 Task: Add an event with the title Second Product Roadmap and Feature Discussion, date '2023/12/09', time 7:50 AM to 9:50 AMand add a description: Participants will develop skills for effectively resolving conflicts and managing disagreements within the team. They will learn strategies for active listening, empathy, and finding mutually beneficial solutions to conflicts., put the event into Blue category . Add location for the event as: Chennai, India, logged in from the account softage.8@softage.netand send the event invitation to softage.7@softage.net and softage.9@softage.net. Set a reminder for the event 83 week before
Action: Mouse moved to (134, 155)
Screenshot: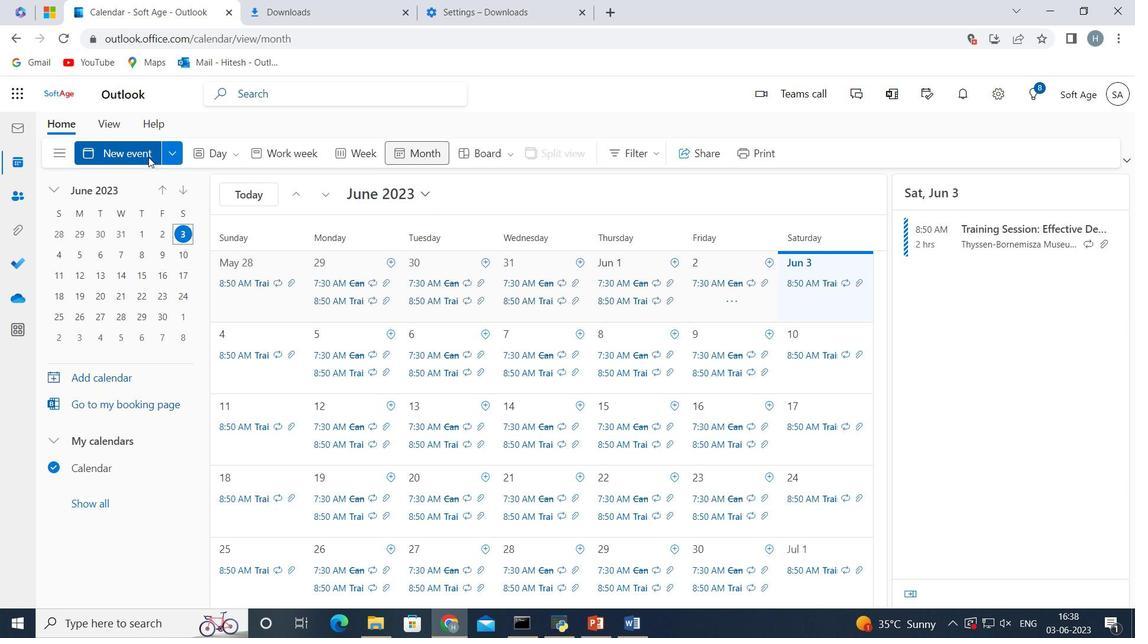 
Action: Mouse pressed left at (134, 155)
Screenshot: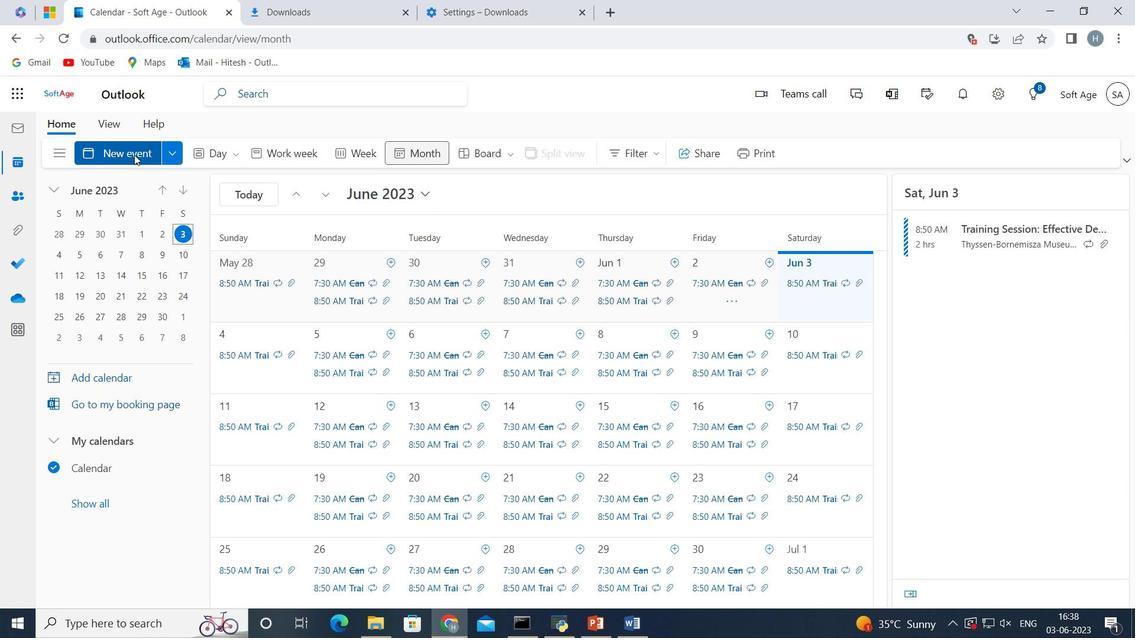 
Action: Mouse moved to (271, 240)
Screenshot: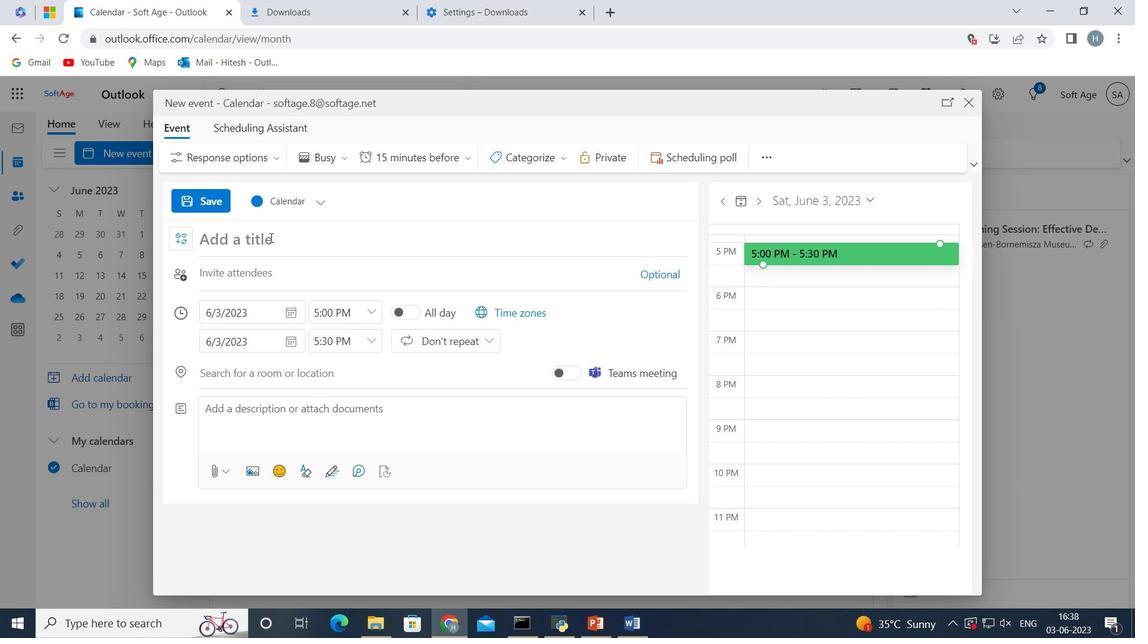
Action: Mouse pressed left at (271, 240)
Screenshot: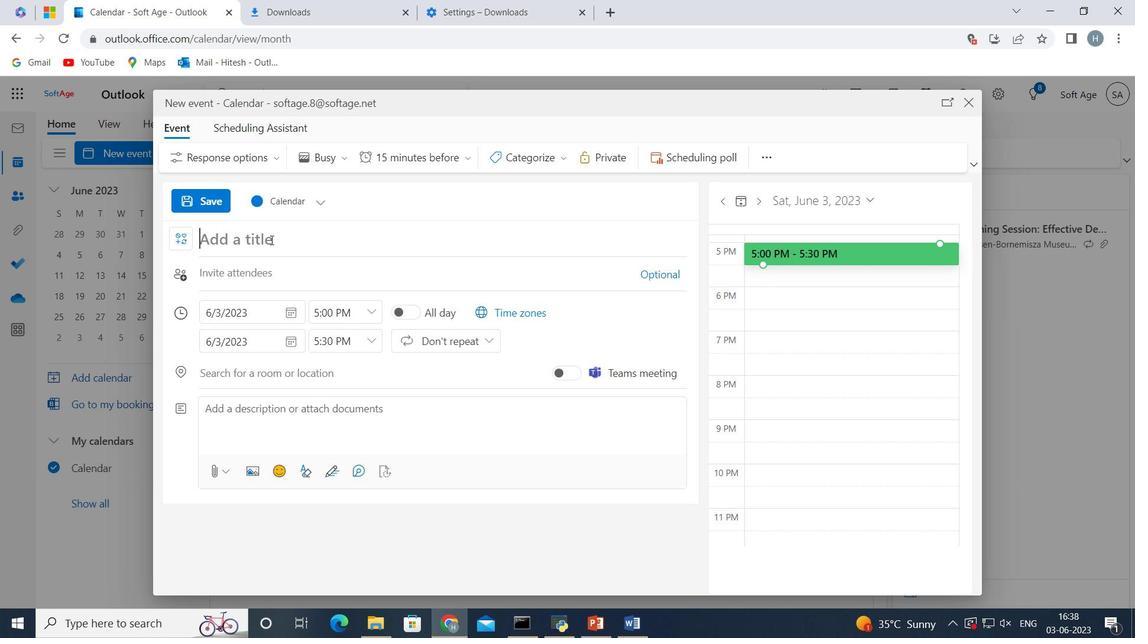 
Action: Key pressed <Key.shift>Second<Key.space><Key.shift>Product<Key.space><Key.shift>Roadmap<Key.space>and<Key.space><Key.shift>Feature<Key.space><Key.shift>Discussion
Screenshot: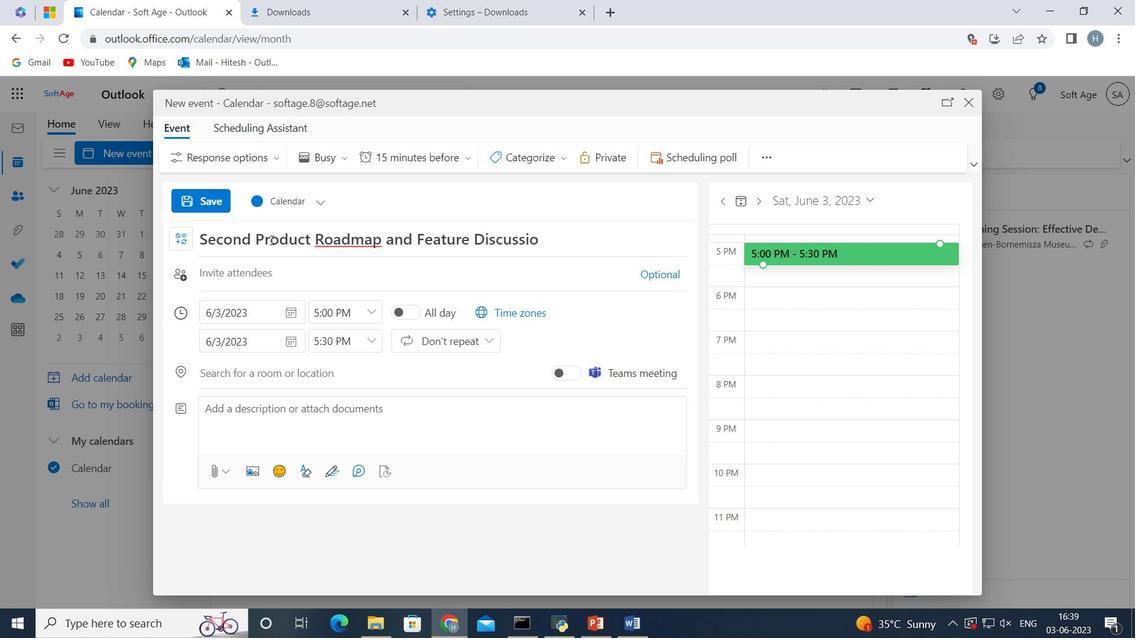 
Action: Mouse moved to (564, 240)
Screenshot: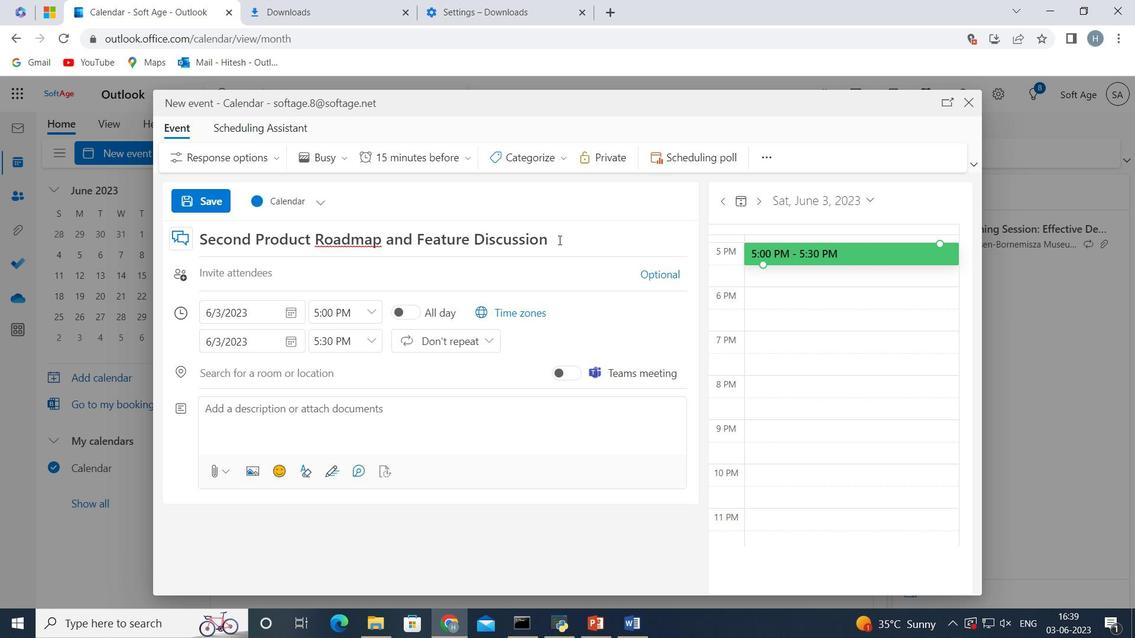 
Action: Mouse pressed left at (564, 240)
Screenshot: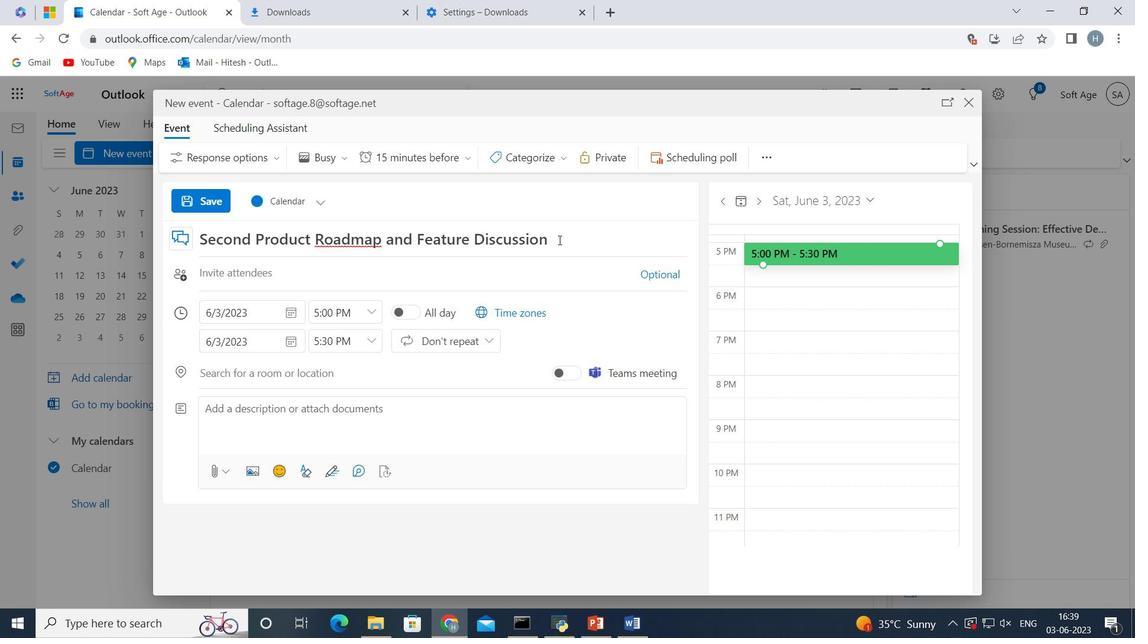 
Action: Key pressed <Key.enter>
Screenshot: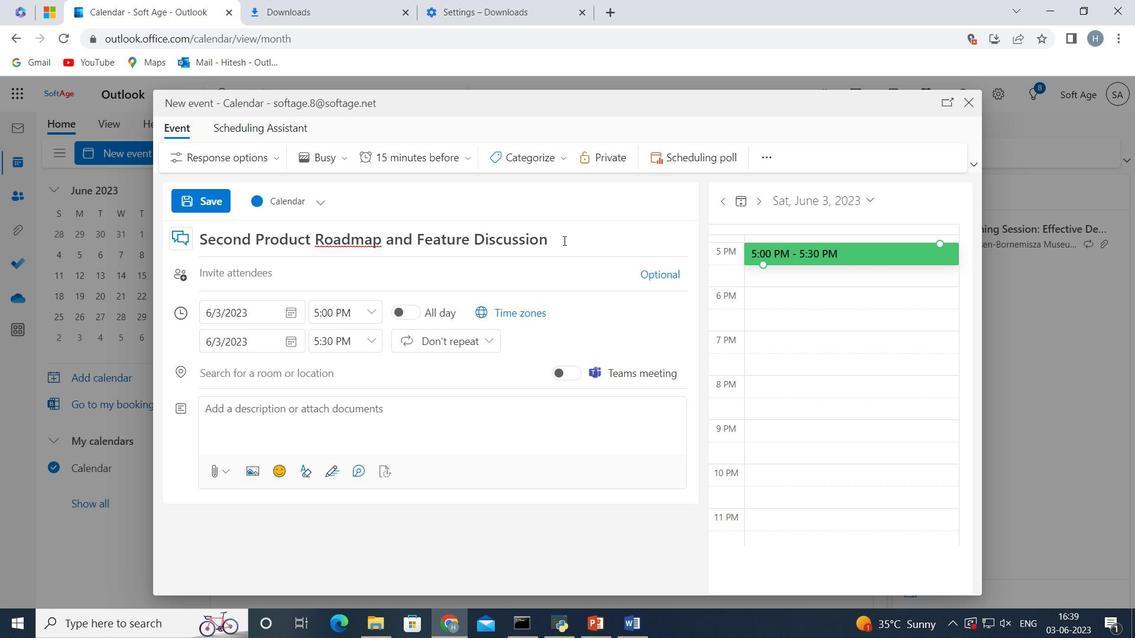 
Action: Mouse moved to (295, 312)
Screenshot: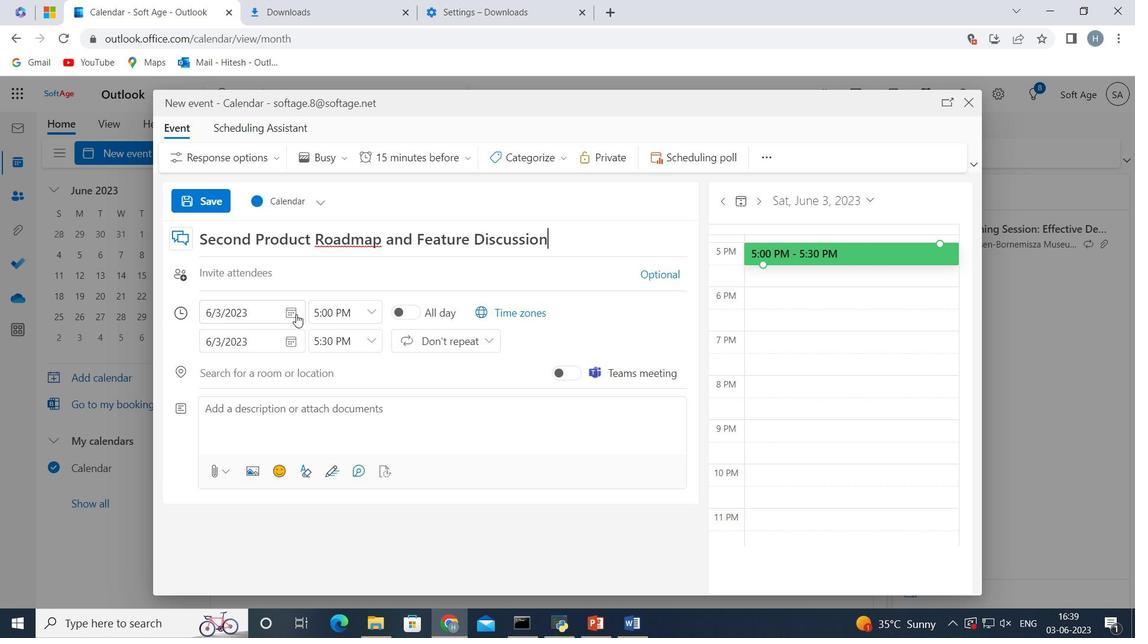 
Action: Mouse pressed left at (295, 312)
Screenshot: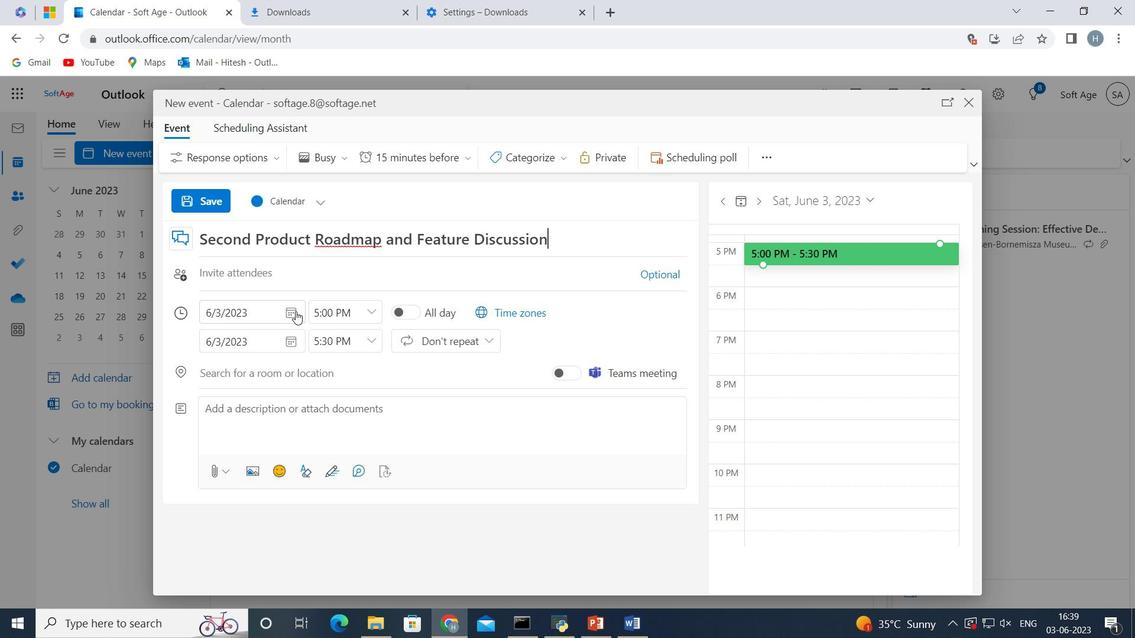 
Action: Mouse moved to (272, 345)
Screenshot: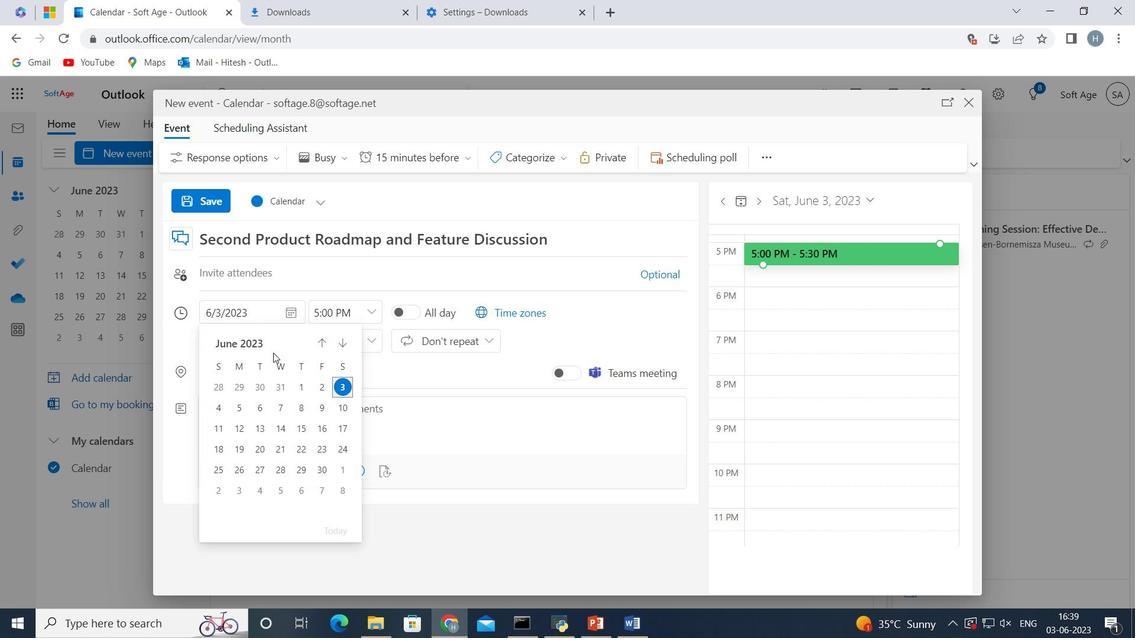 
Action: Mouse pressed left at (272, 345)
Screenshot: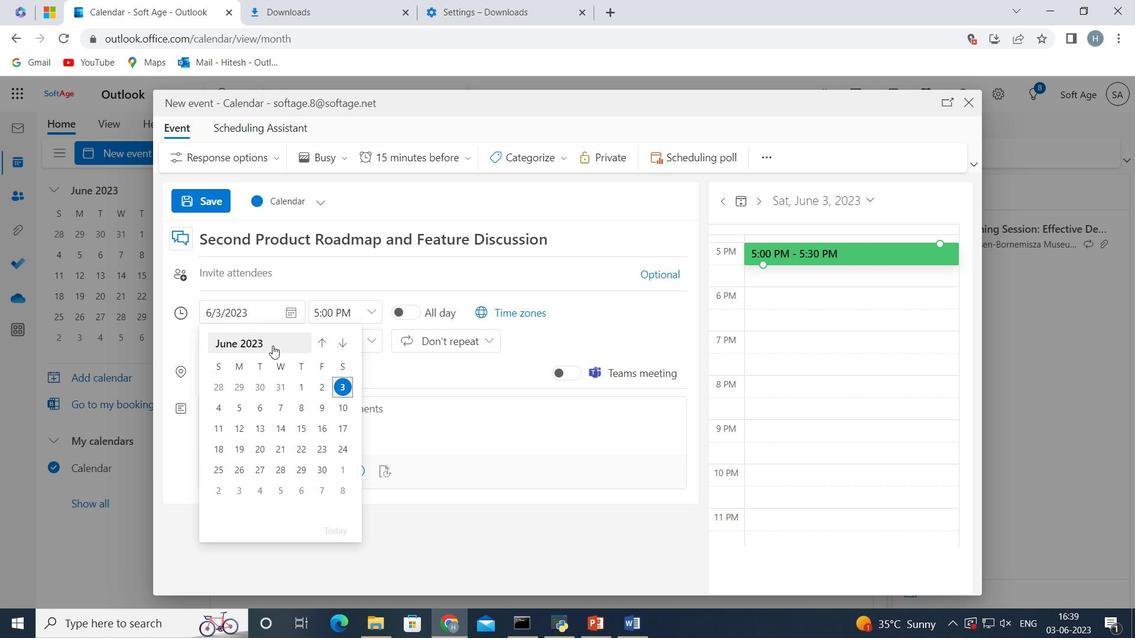 
Action: Mouse moved to (335, 449)
Screenshot: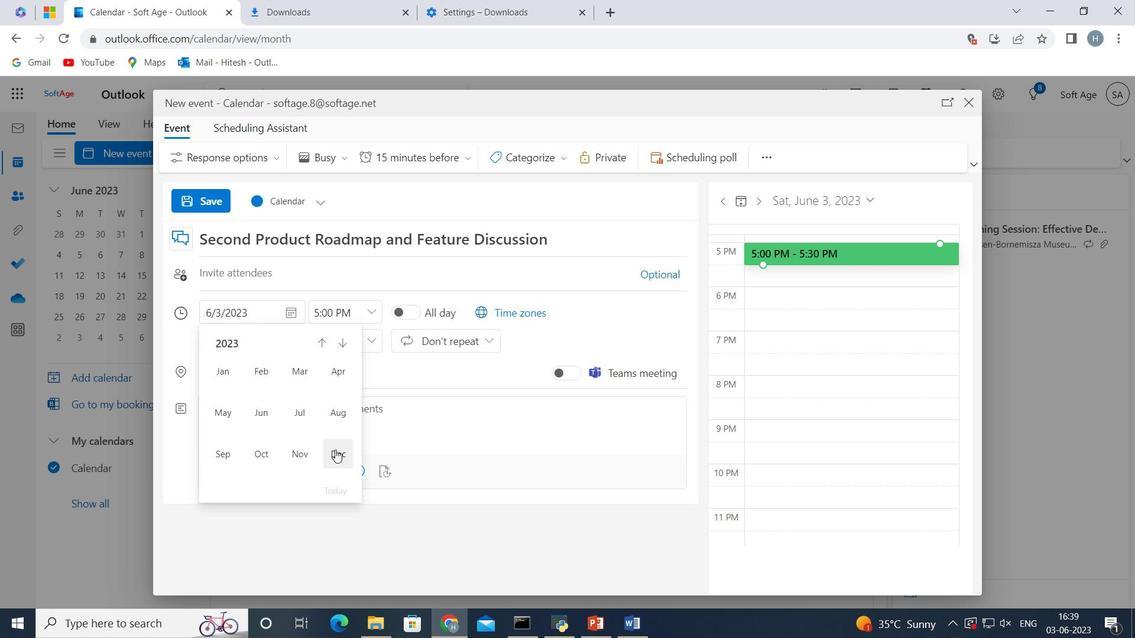 
Action: Mouse pressed left at (335, 449)
Screenshot: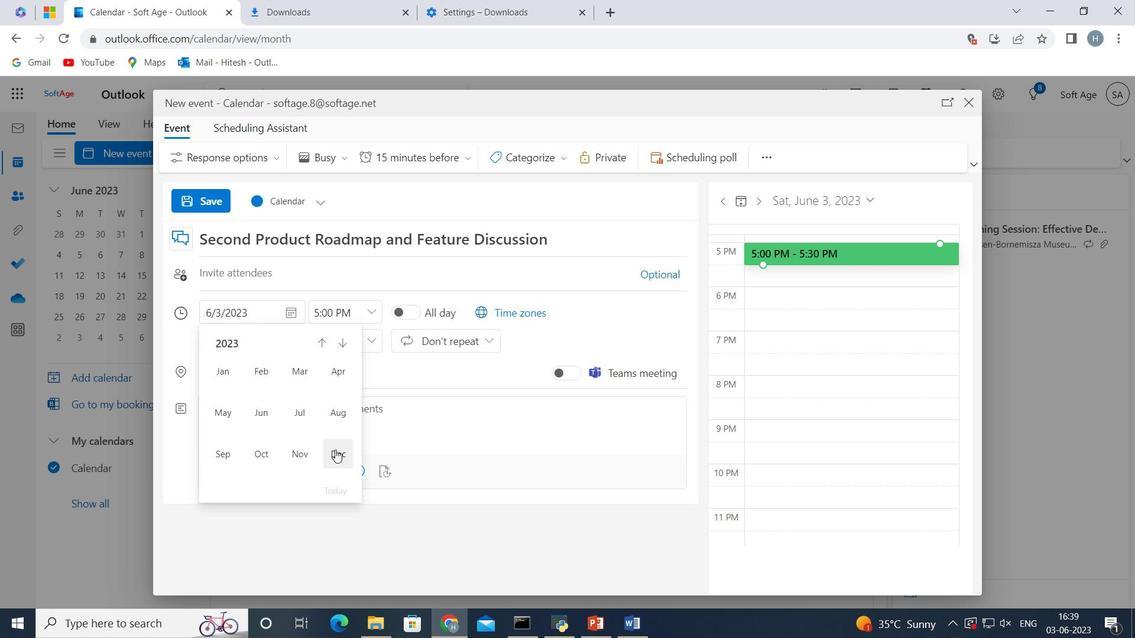 
Action: Mouse moved to (347, 404)
Screenshot: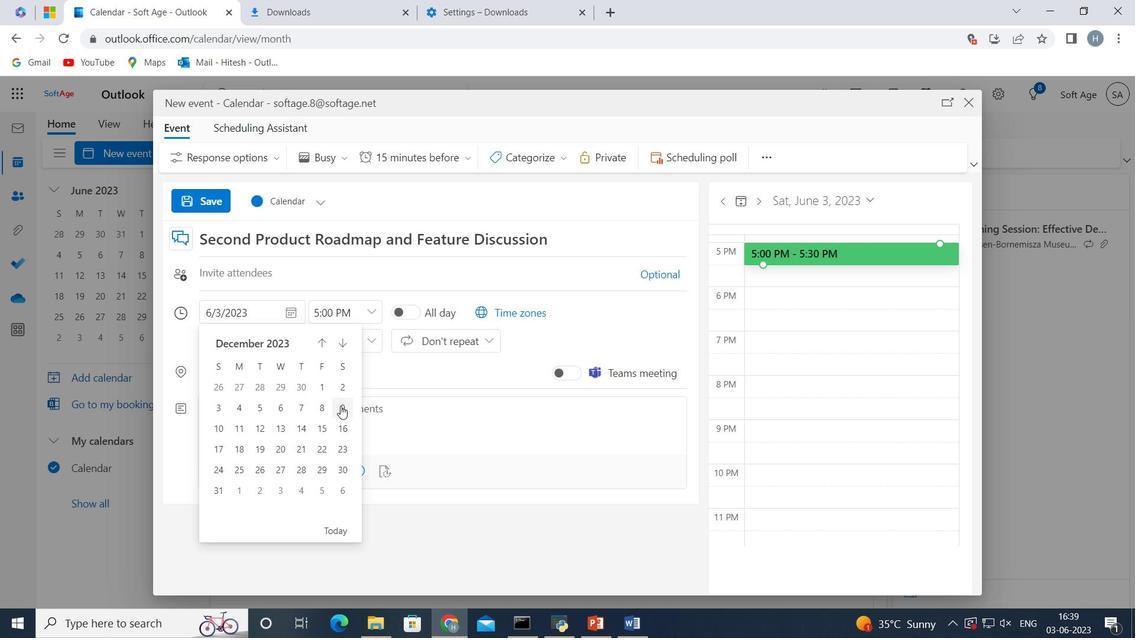 
Action: Mouse pressed left at (347, 404)
Screenshot: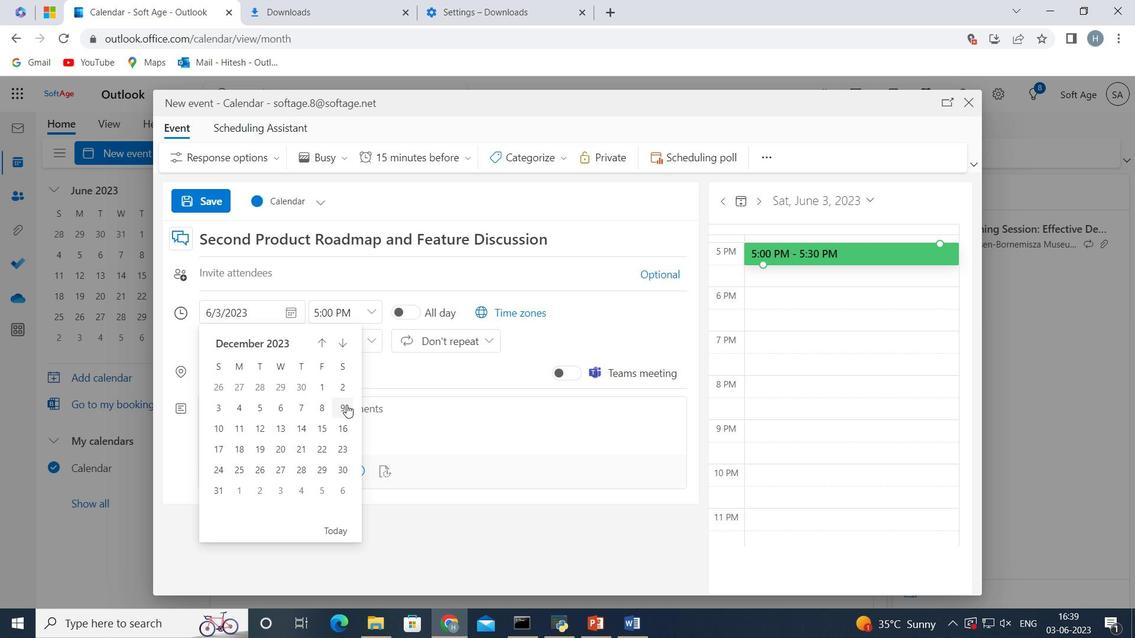 
Action: Mouse moved to (373, 315)
Screenshot: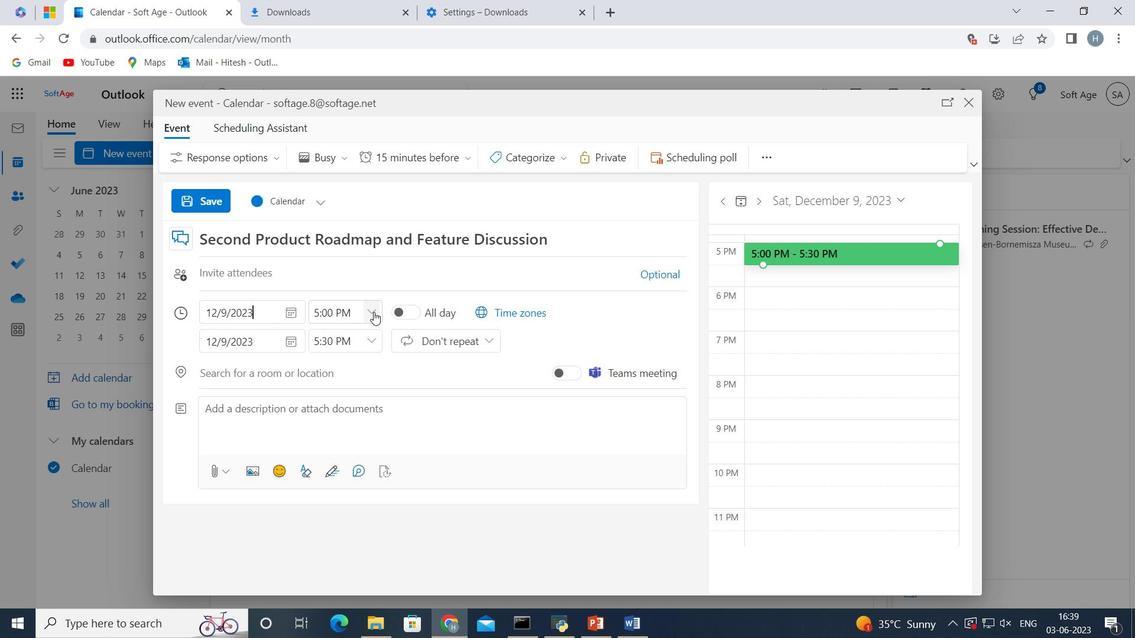 
Action: Mouse pressed left at (373, 315)
Screenshot: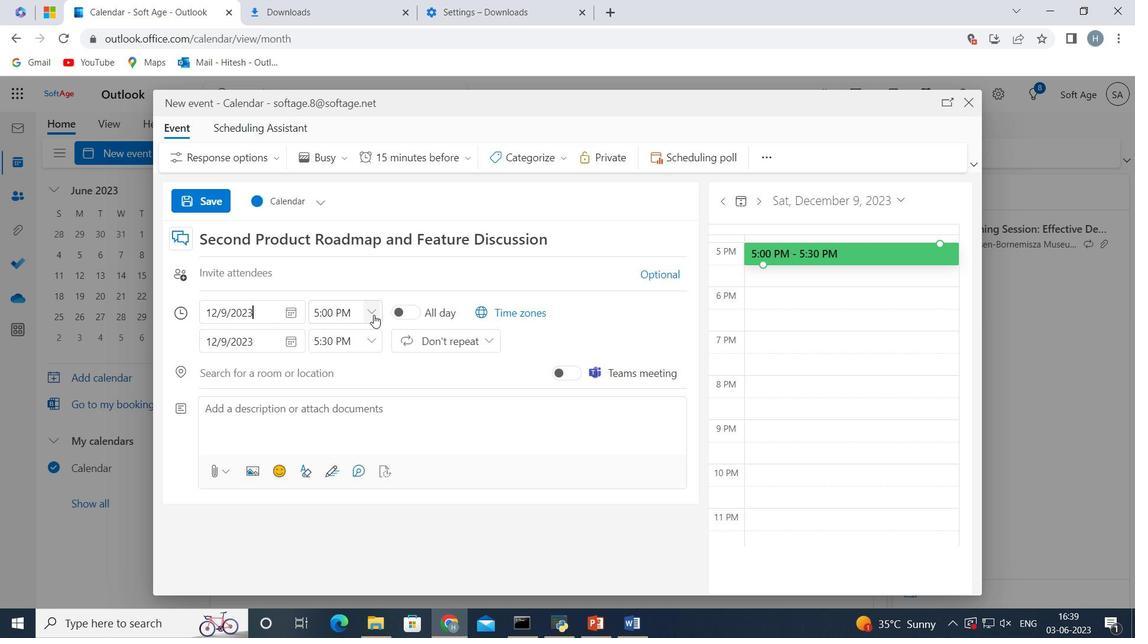 
Action: Mouse moved to (337, 370)
Screenshot: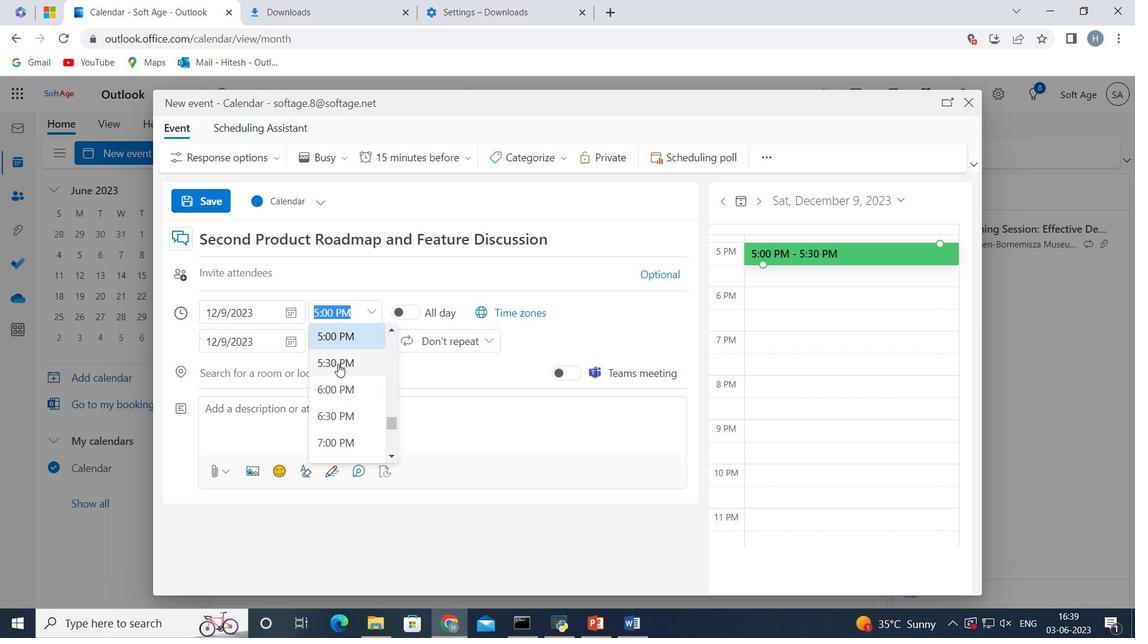 
Action: Mouse scrolled (337, 371) with delta (0, 0)
Screenshot: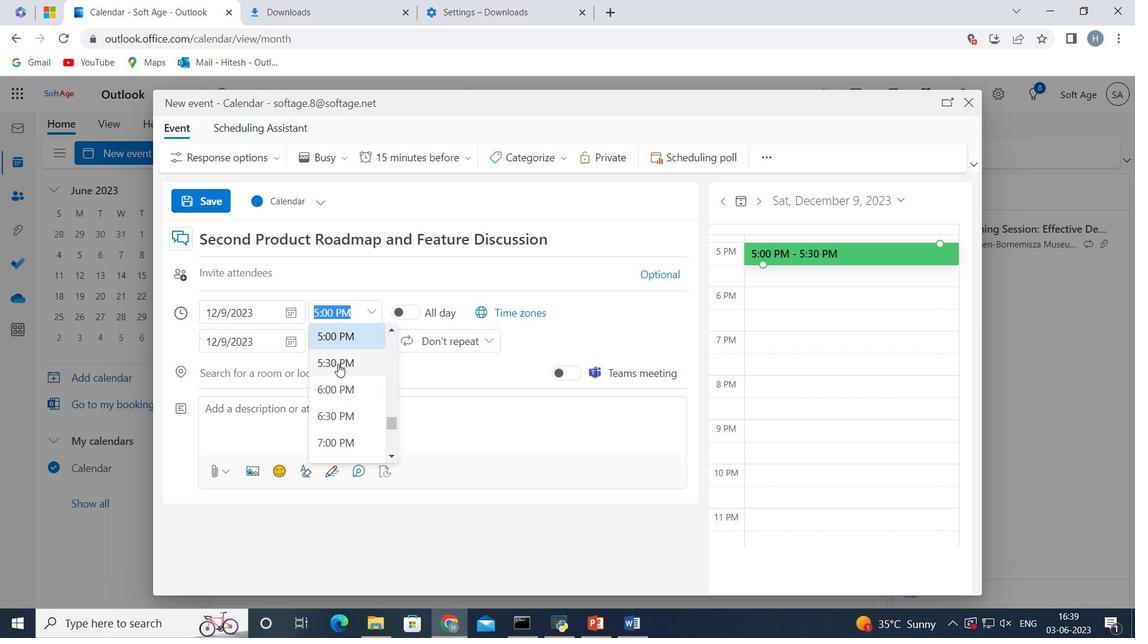 
Action: Mouse scrolled (337, 371) with delta (0, 0)
Screenshot: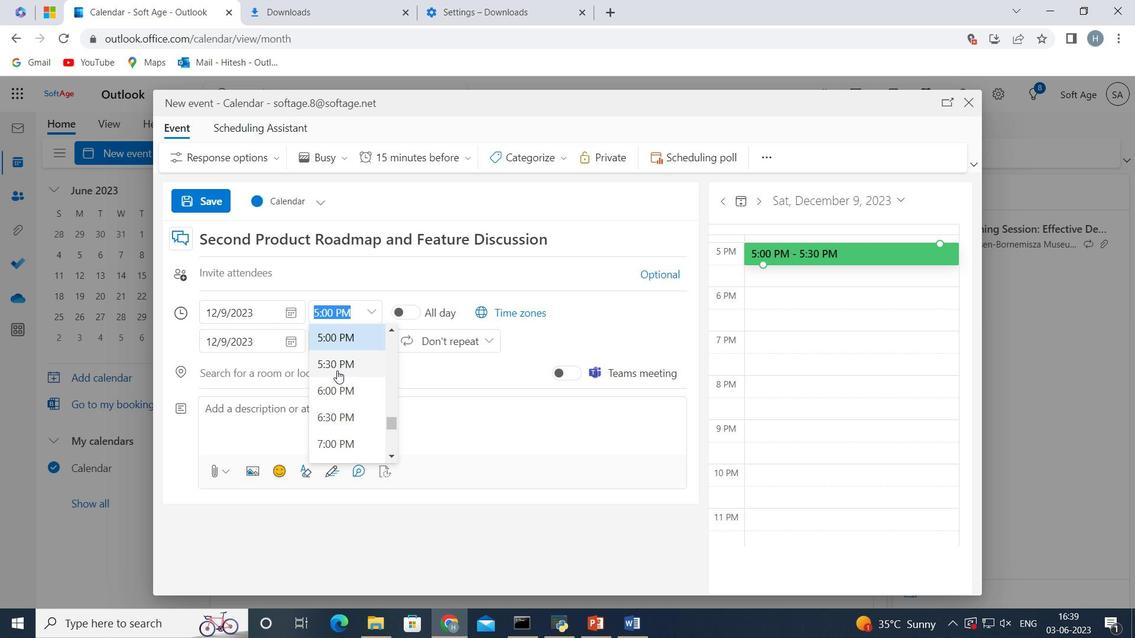 
Action: Mouse scrolled (337, 371) with delta (0, 0)
Screenshot: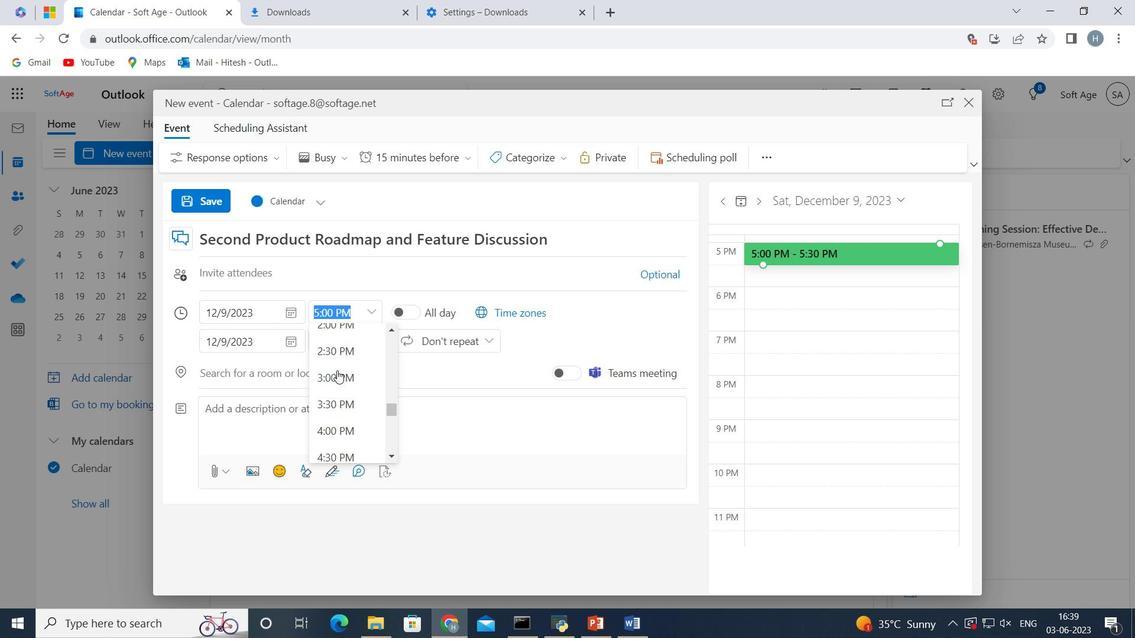 
Action: Mouse scrolled (337, 371) with delta (0, 0)
Screenshot: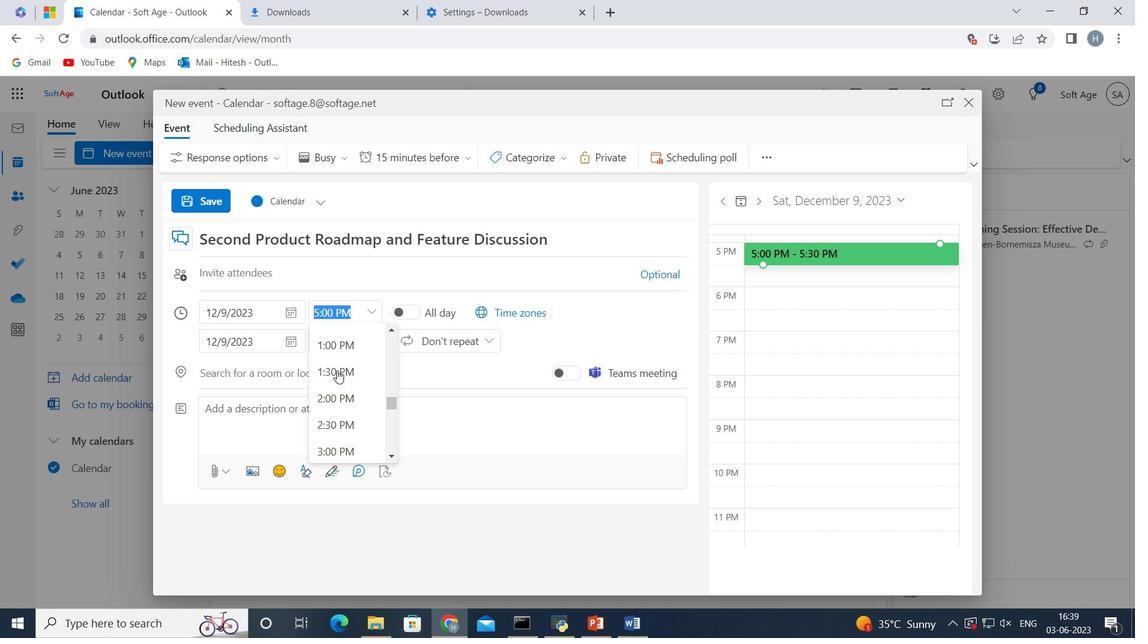 
Action: Mouse scrolled (337, 371) with delta (0, 0)
Screenshot: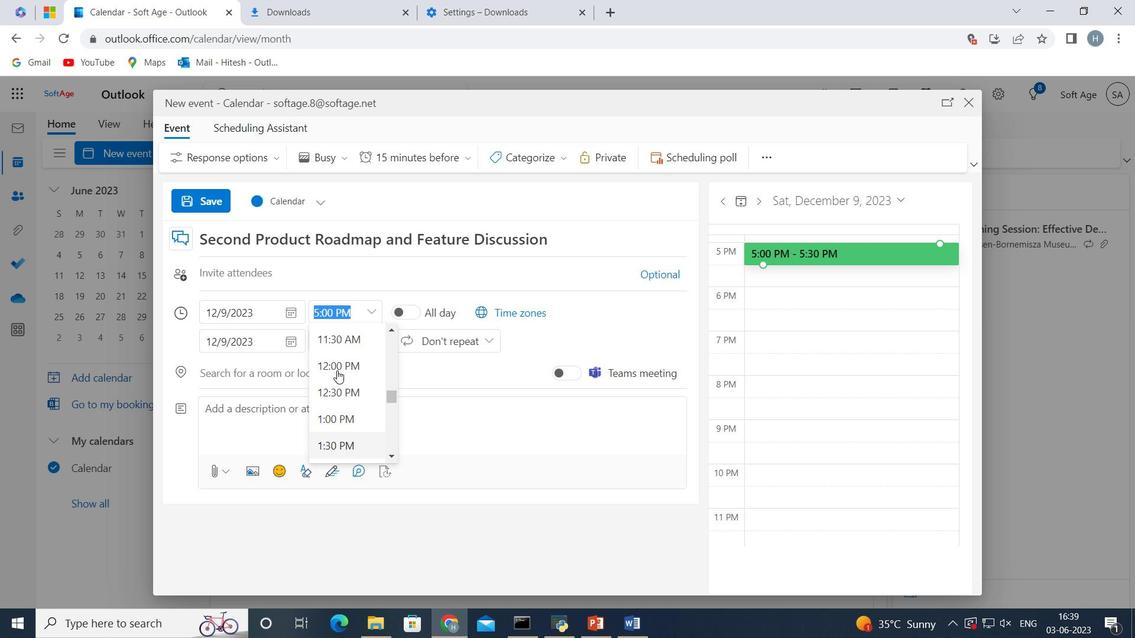 
Action: Mouse scrolled (337, 371) with delta (0, 0)
Screenshot: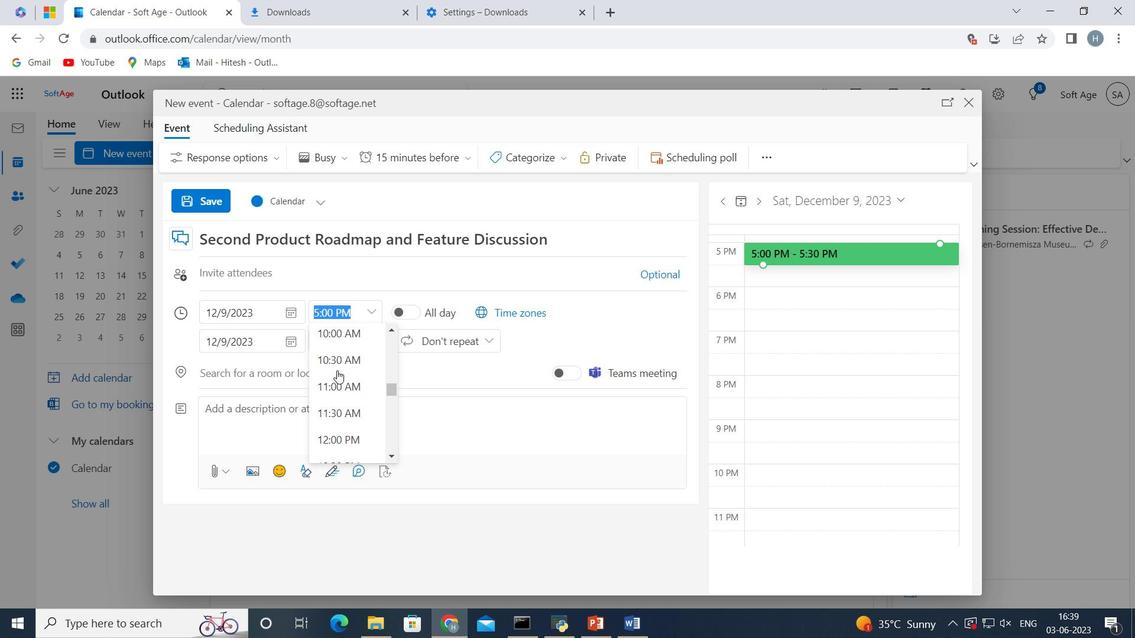 
Action: Mouse scrolled (337, 371) with delta (0, 0)
Screenshot: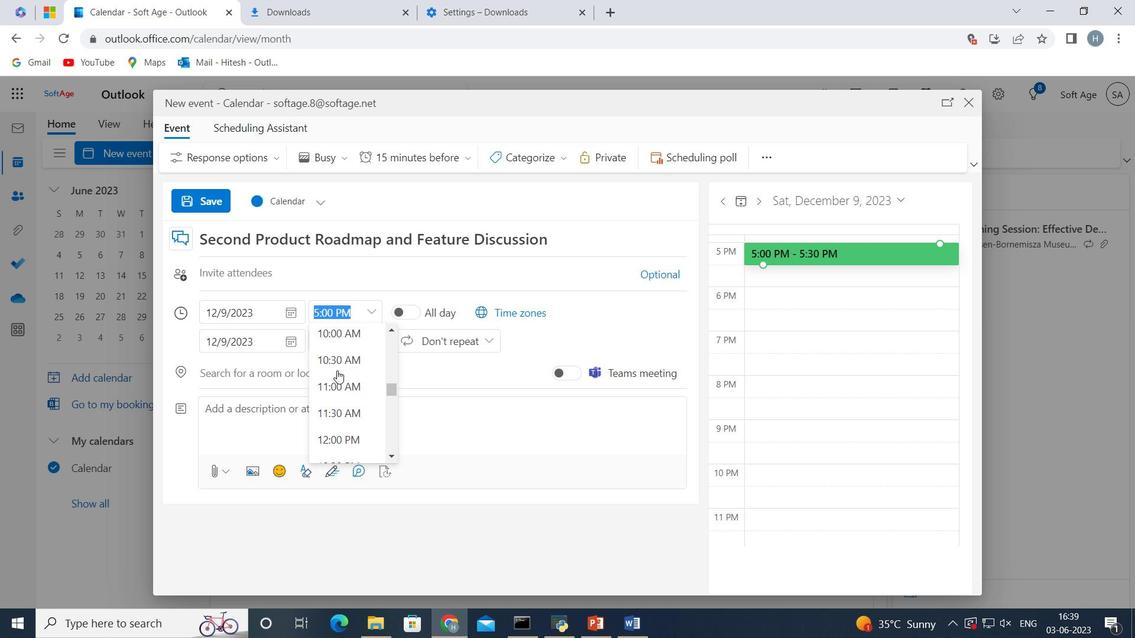 
Action: Mouse moved to (339, 351)
Screenshot: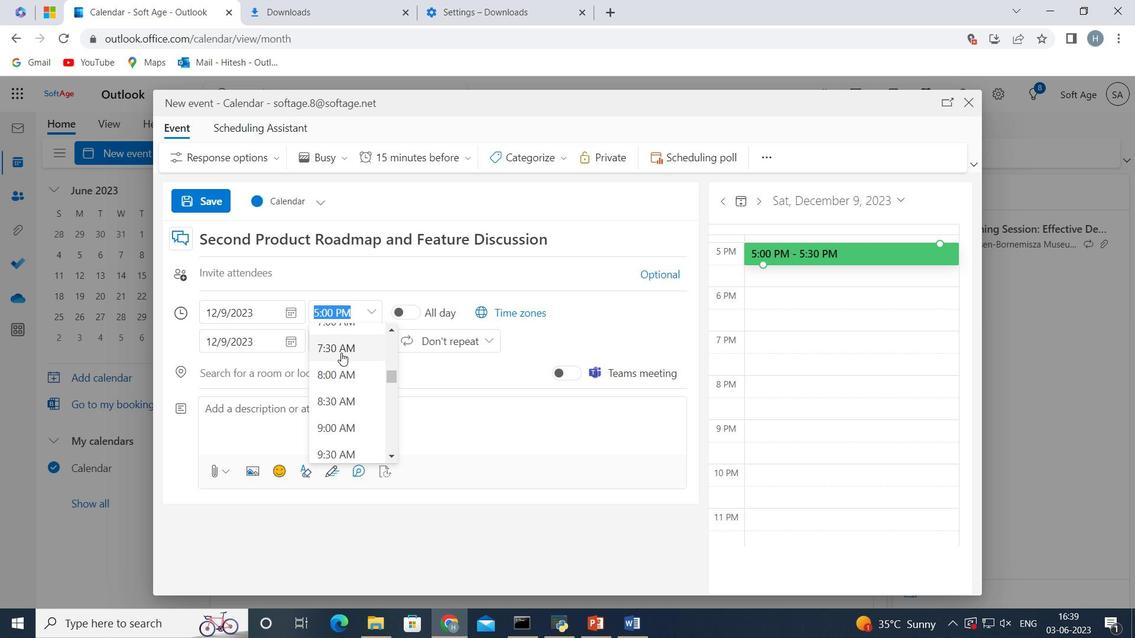 
Action: Mouse pressed left at (339, 351)
Screenshot: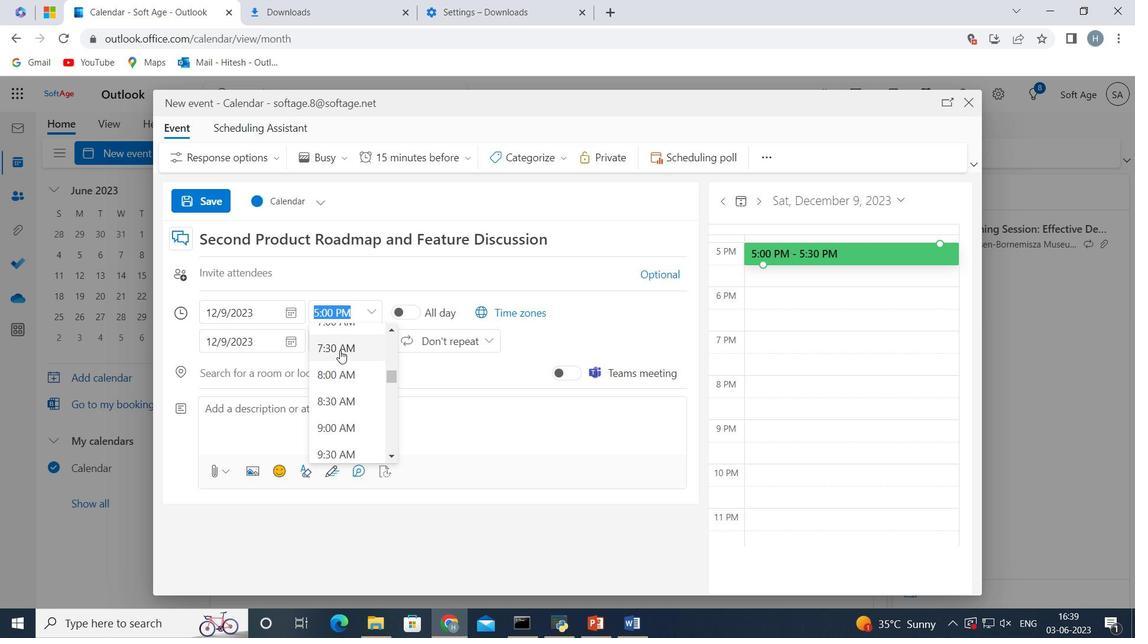 
Action: Mouse moved to (337, 309)
Screenshot: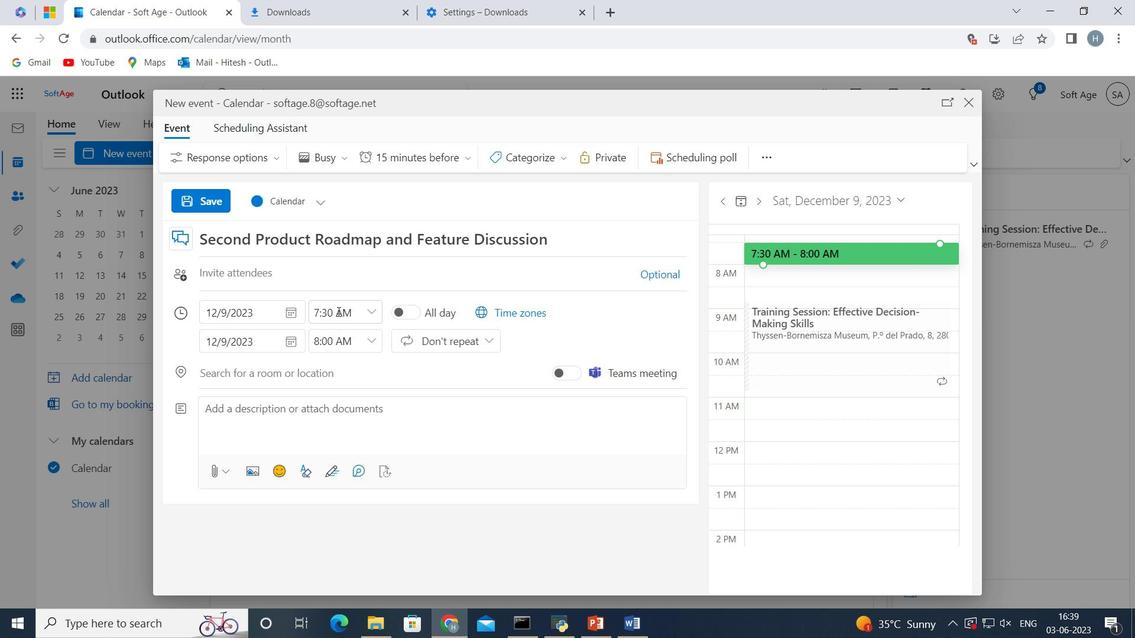 
Action: Mouse pressed left at (337, 309)
Screenshot: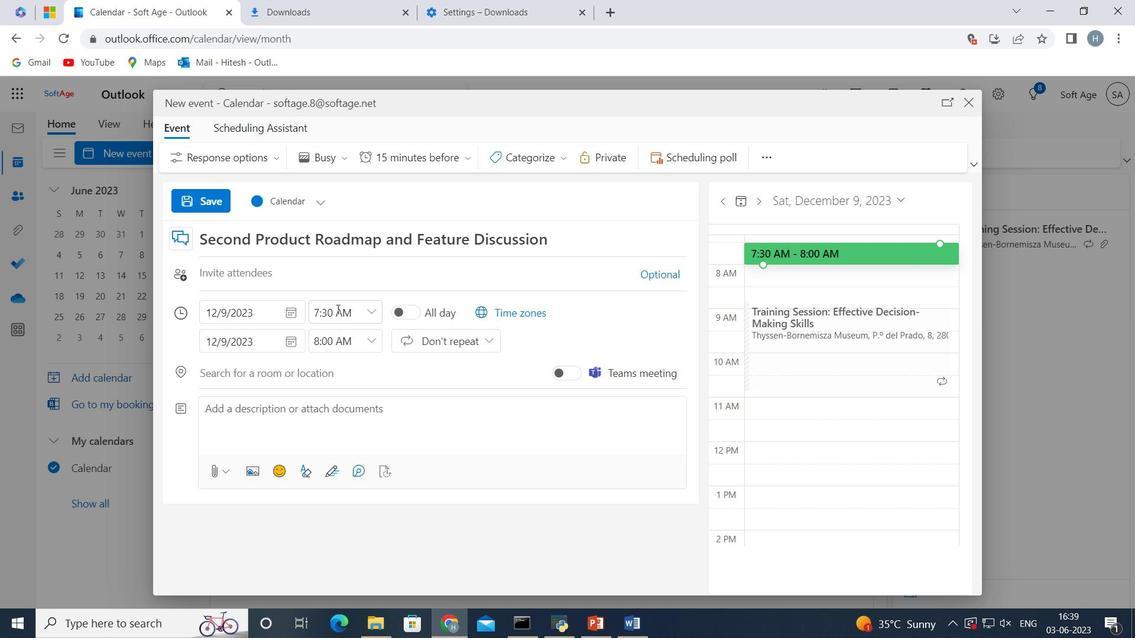 
Action: Key pressed <Key.backspace><Key.backspace><Key.backspace>50<Key.space>
Screenshot: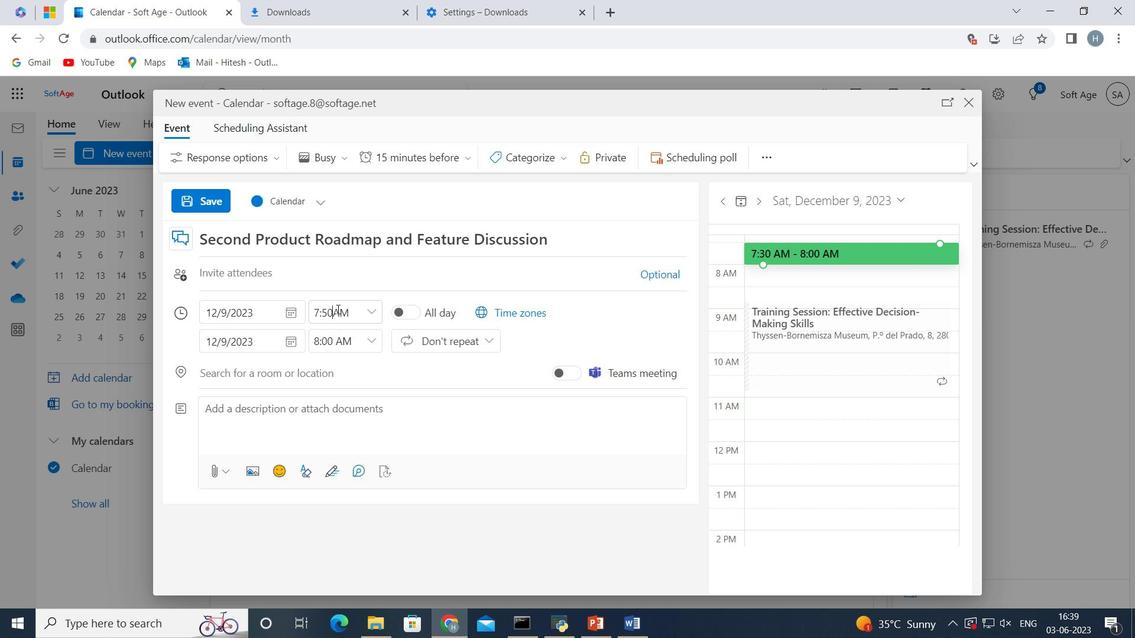 
Action: Mouse moved to (371, 335)
Screenshot: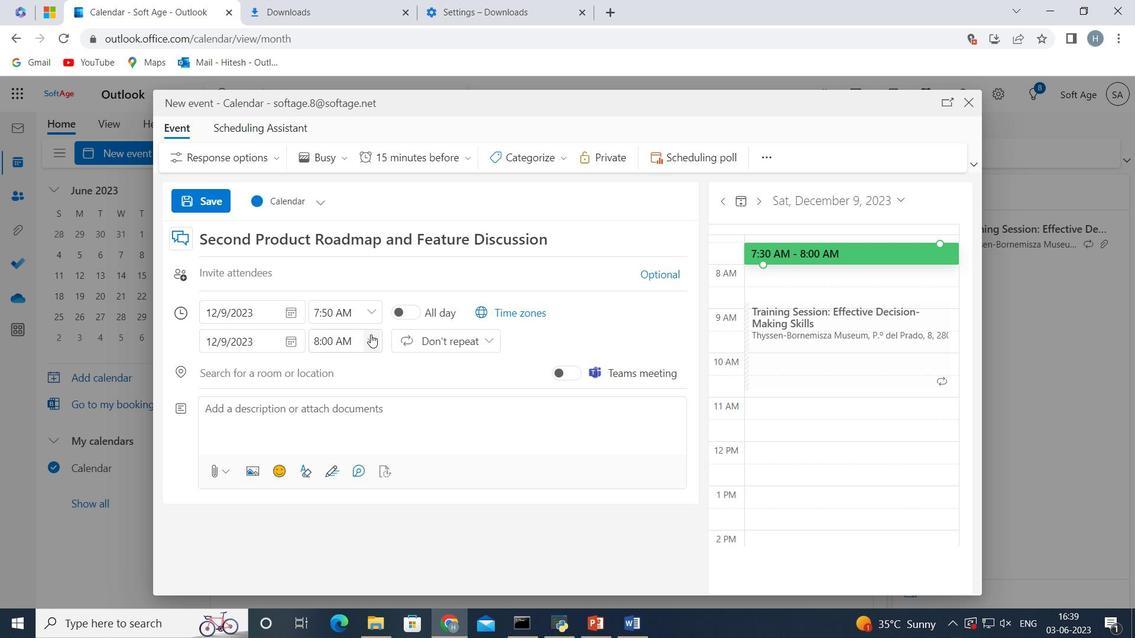 
Action: Mouse pressed left at (371, 335)
Screenshot: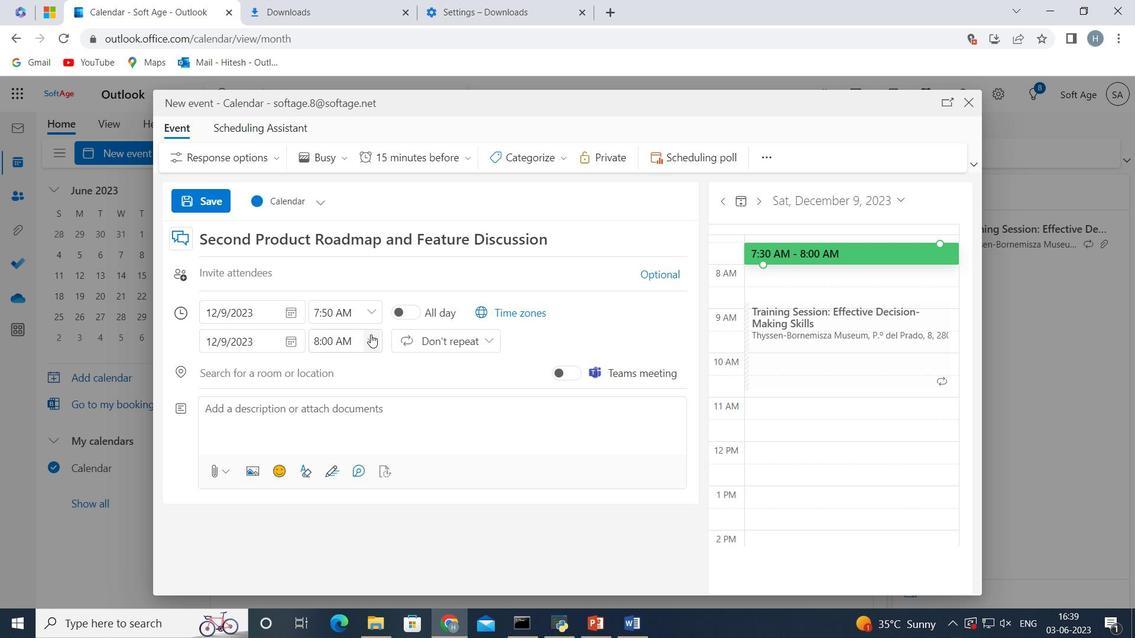 
Action: Mouse moved to (367, 442)
Screenshot: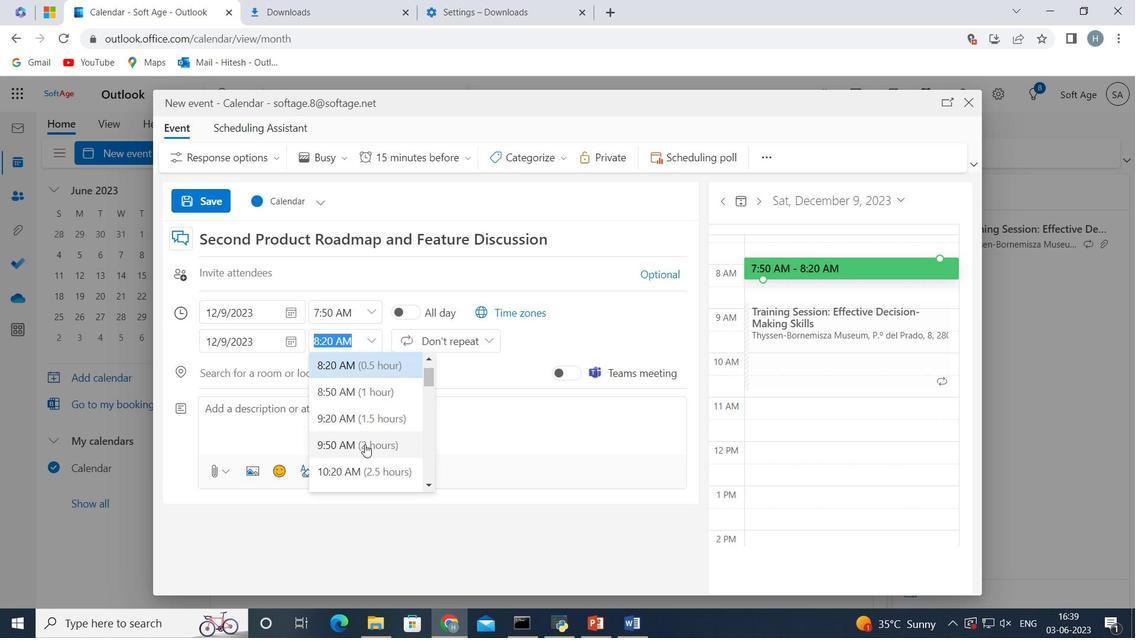 
Action: Mouse pressed left at (367, 442)
Screenshot: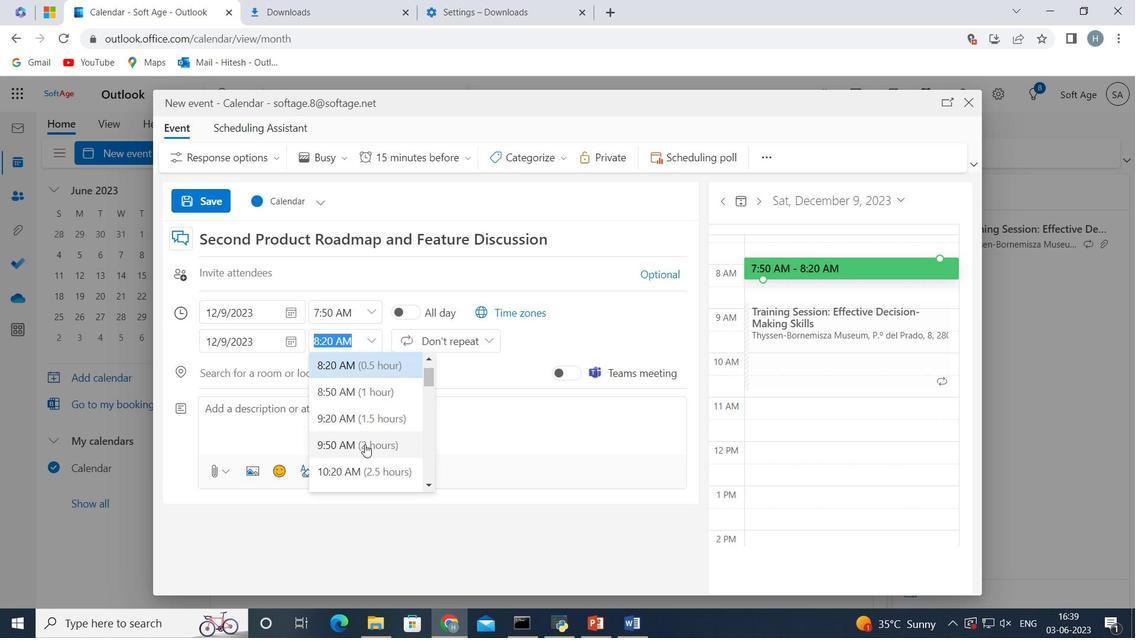
Action: Mouse moved to (300, 415)
Screenshot: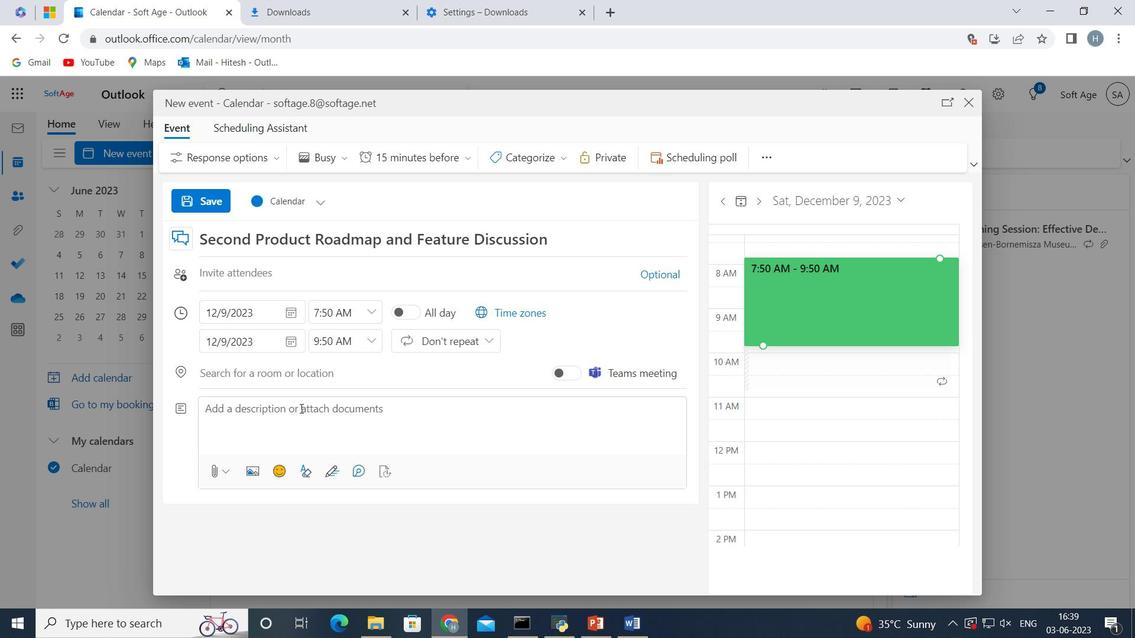 
Action: Mouse pressed left at (300, 415)
Screenshot: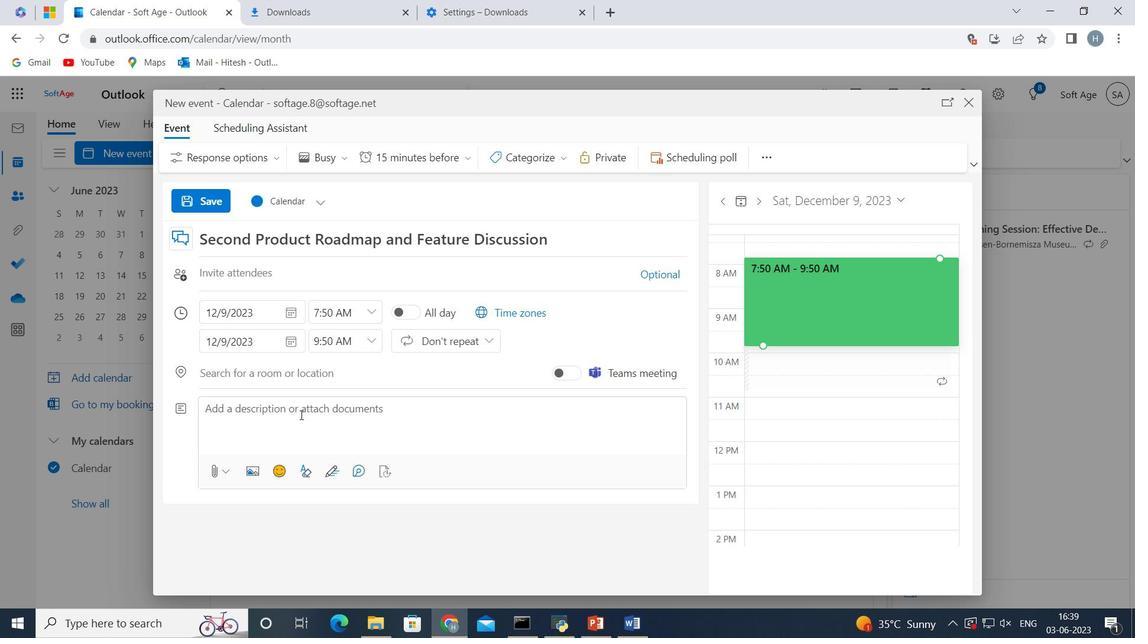 
Action: Key pressed <Key.shift>Participants<Key.space>will<Key.space>develop<Key.space>skills<Key.space>for<Key.space>effectively<Key.space>resolving<Key.space>conflicts<Key.space>and<Key.space>managing<Key.space>disagreements<Key.space>within<Key.space>the<Key.space>team.<Key.space><Key.shift>They<Key.space>will<Key.space>learn<Key.space>strategies<Key.space>for<Key.space>av<Key.backspace>ctive<Key.space>listening,<Key.space>empathy,<Key.space>and<Key.space>finding<Key.space>mutually<Key.space>beneficial<Key.space>solutions<Key.space>to<Key.space>conflicts.<Key.space>
Screenshot: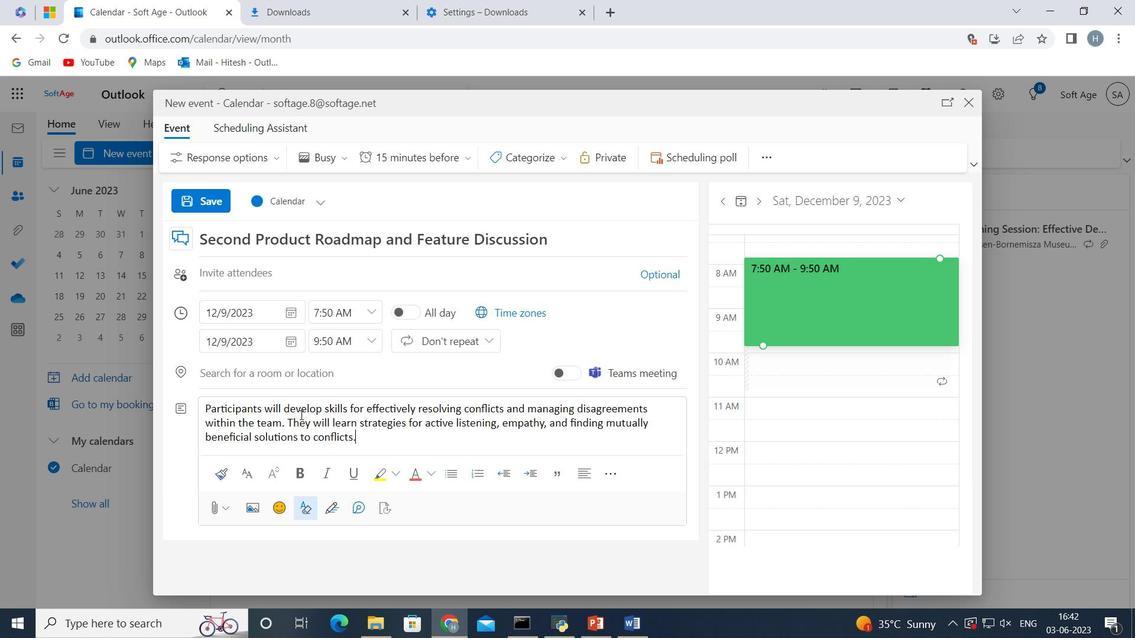
Action: Mouse moved to (561, 158)
Screenshot: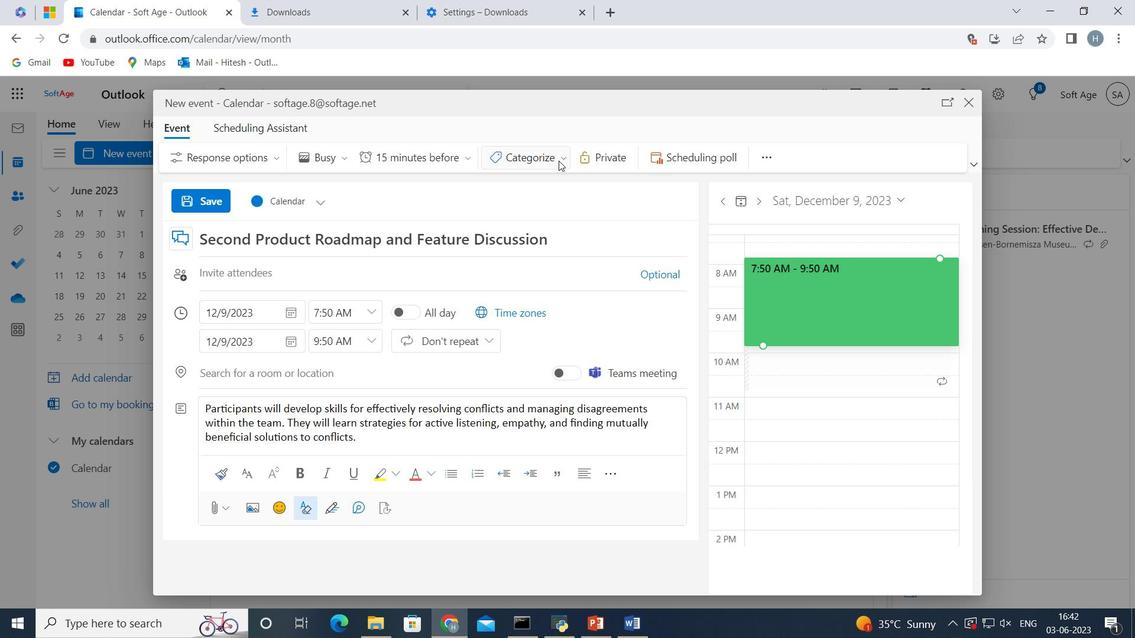 
Action: Mouse pressed left at (561, 158)
Screenshot: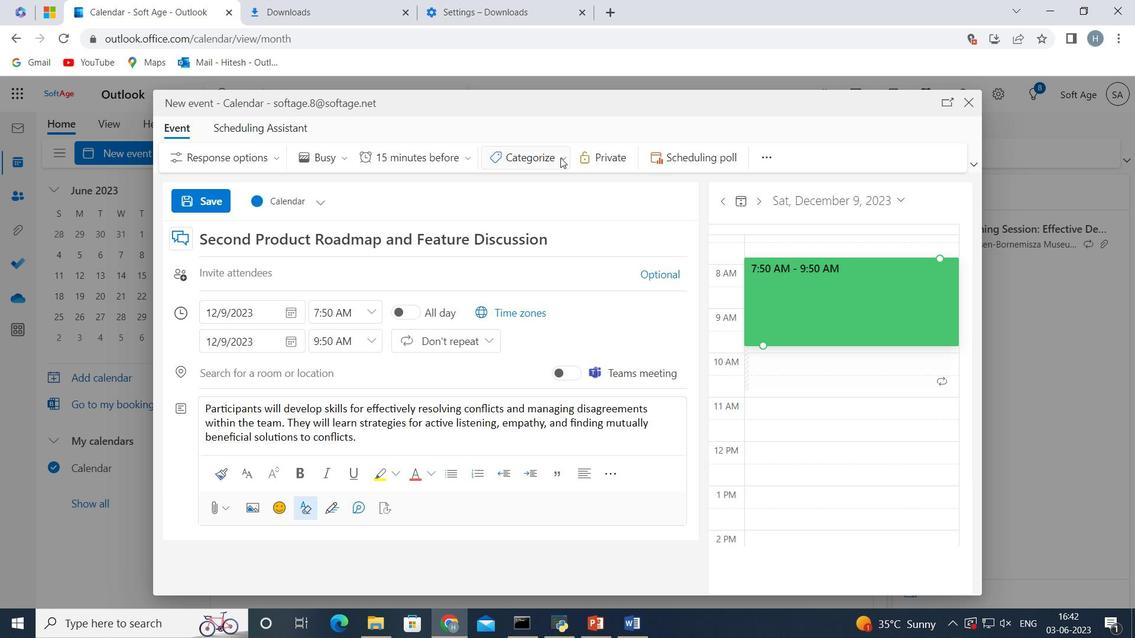 
Action: Mouse moved to (547, 190)
Screenshot: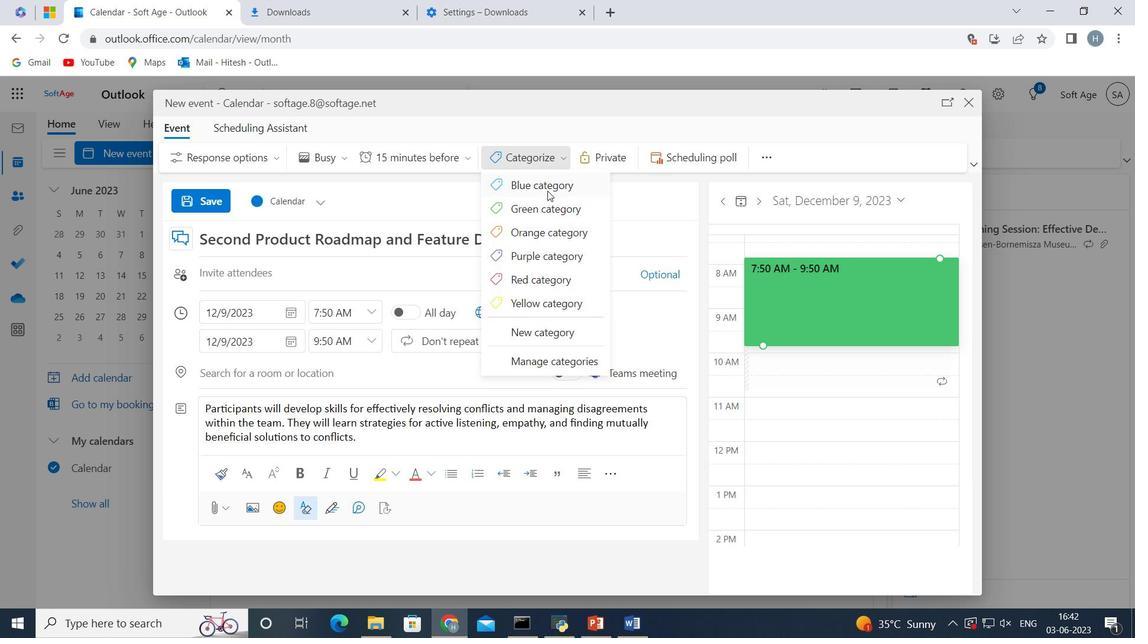 
Action: Mouse pressed left at (547, 190)
Screenshot: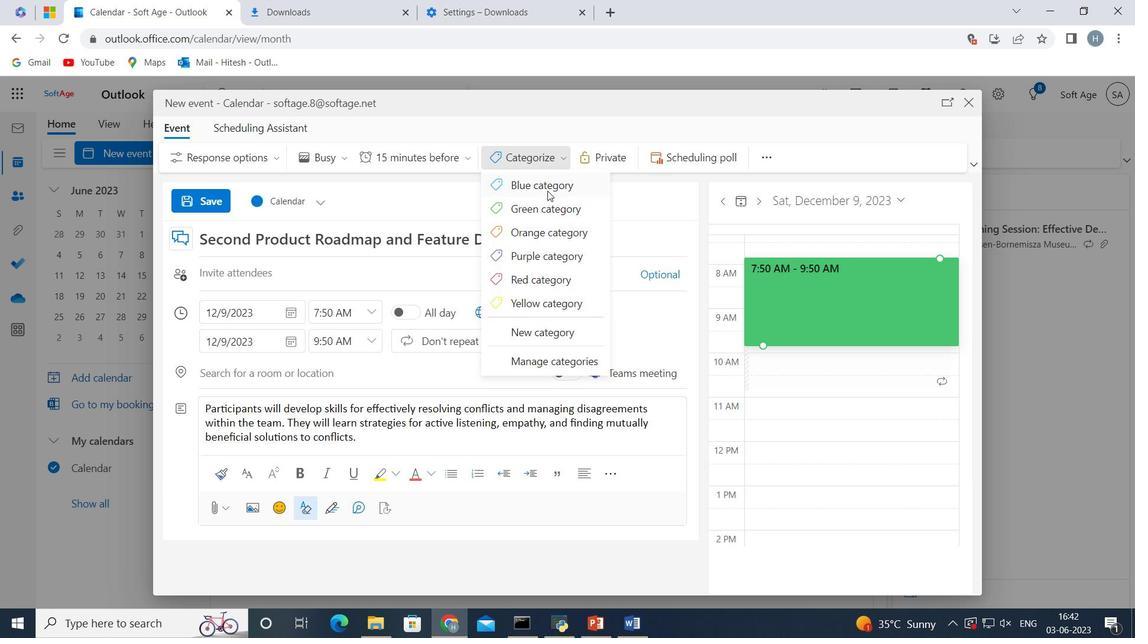 
Action: Mouse moved to (354, 371)
Screenshot: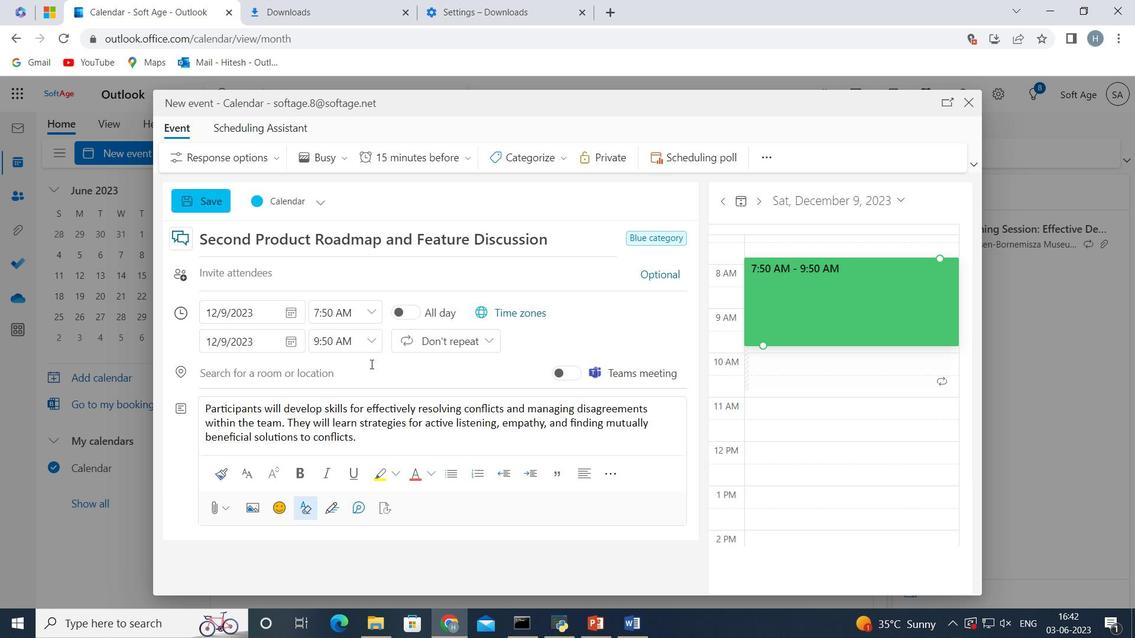 
Action: Mouse pressed left at (354, 371)
Screenshot: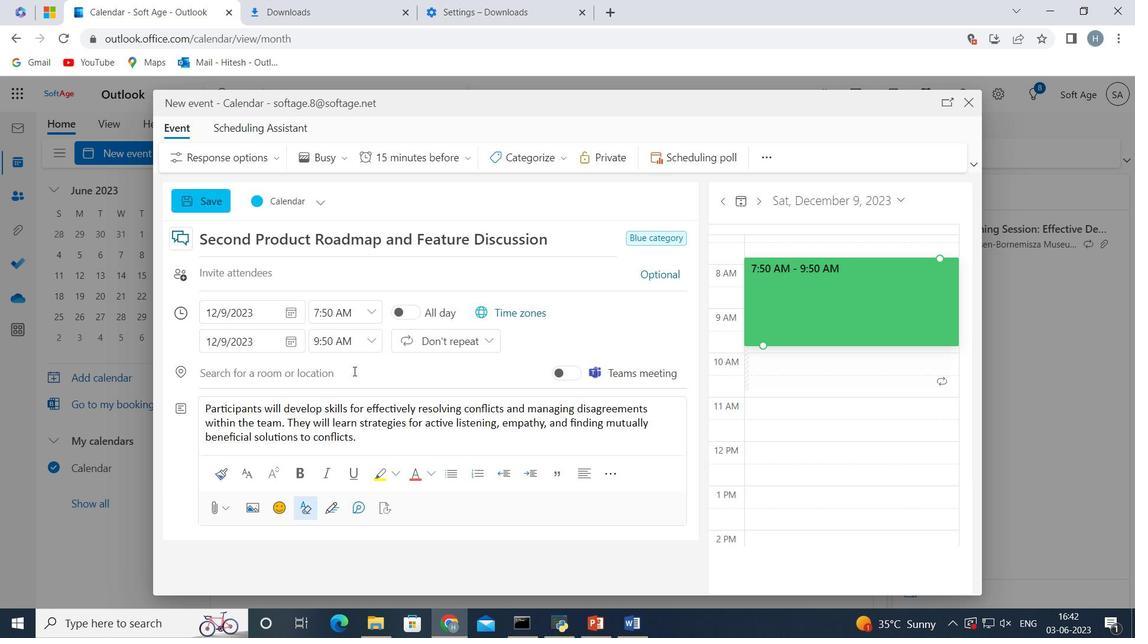 
Action: Key pressed <Key.shift>Chennai<Key.space><Key.shift>India
Screenshot: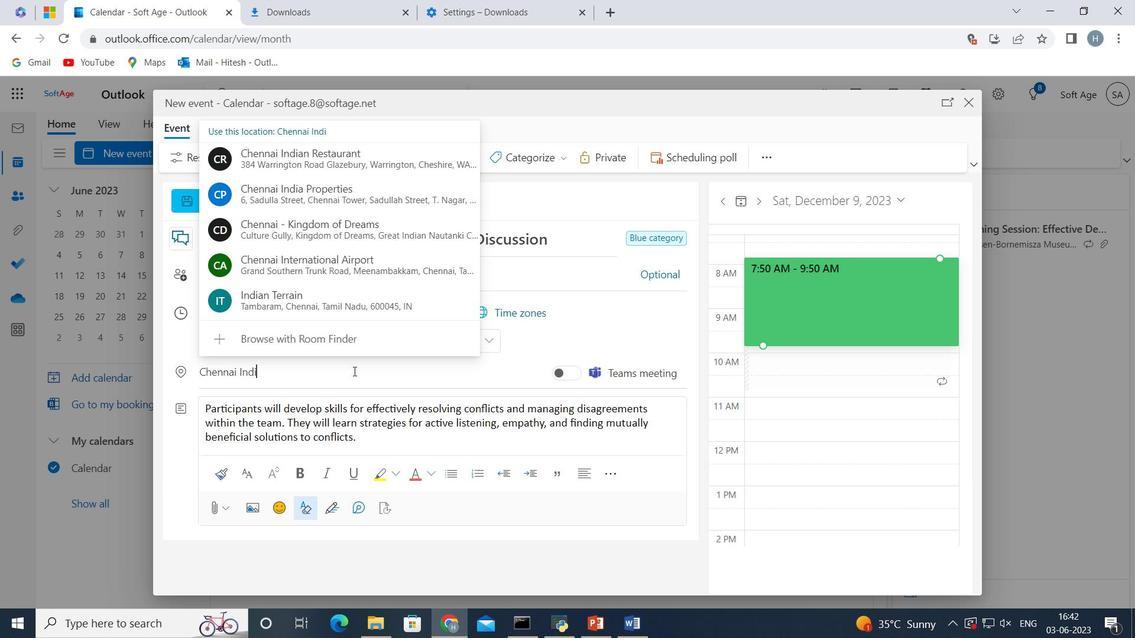 
Action: Mouse moved to (629, 313)
Screenshot: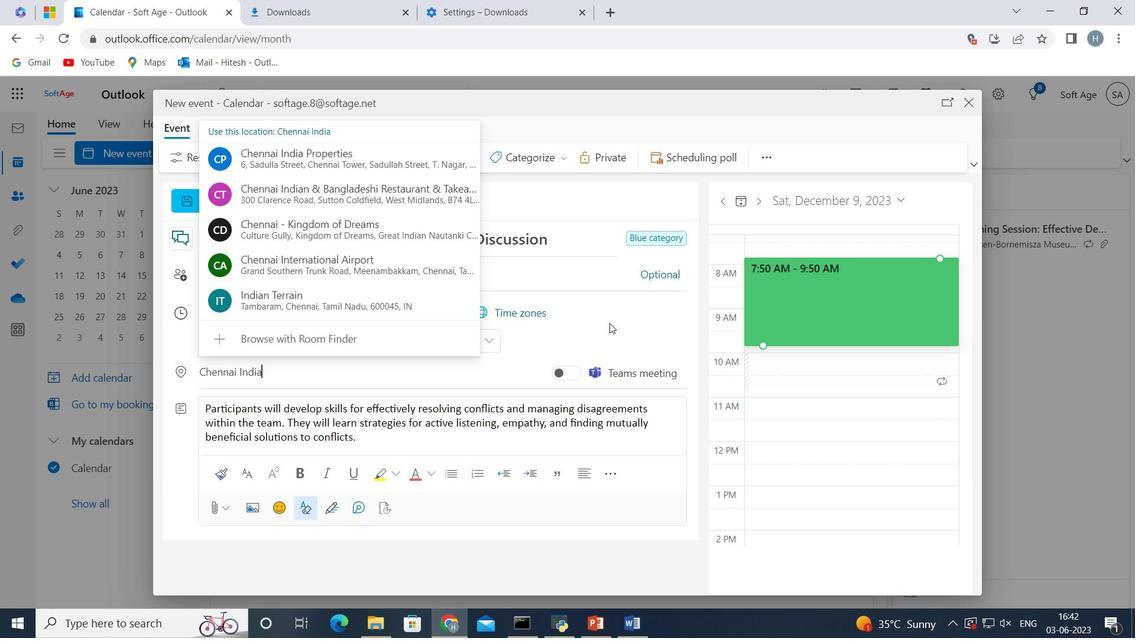 
Action: Mouse pressed left at (629, 313)
Screenshot: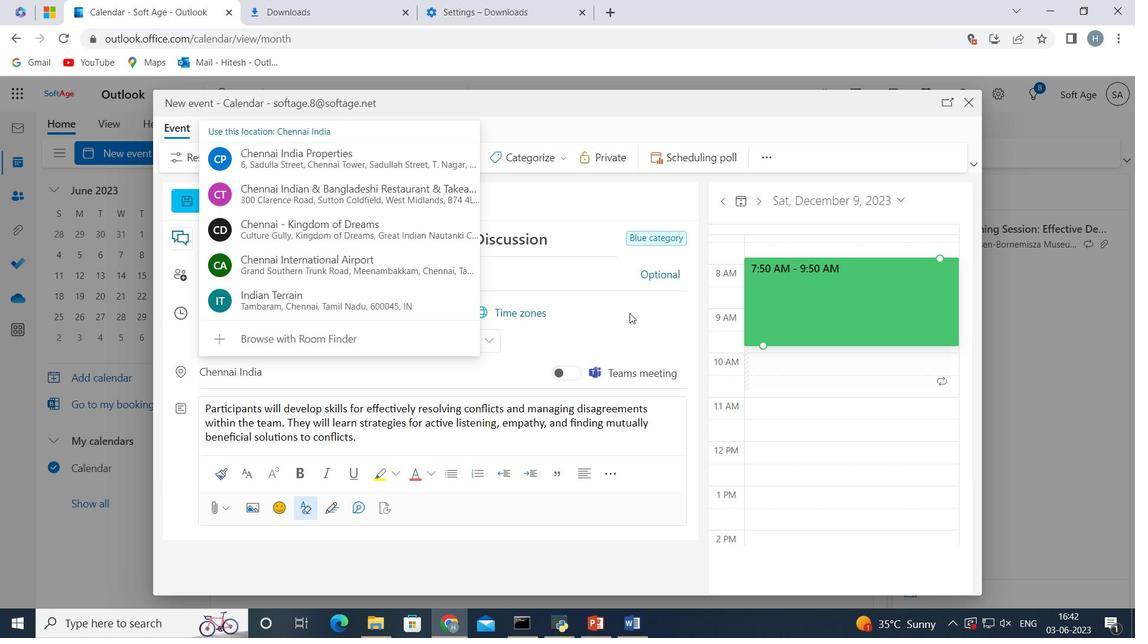 
Action: Mouse moved to (326, 283)
Screenshot: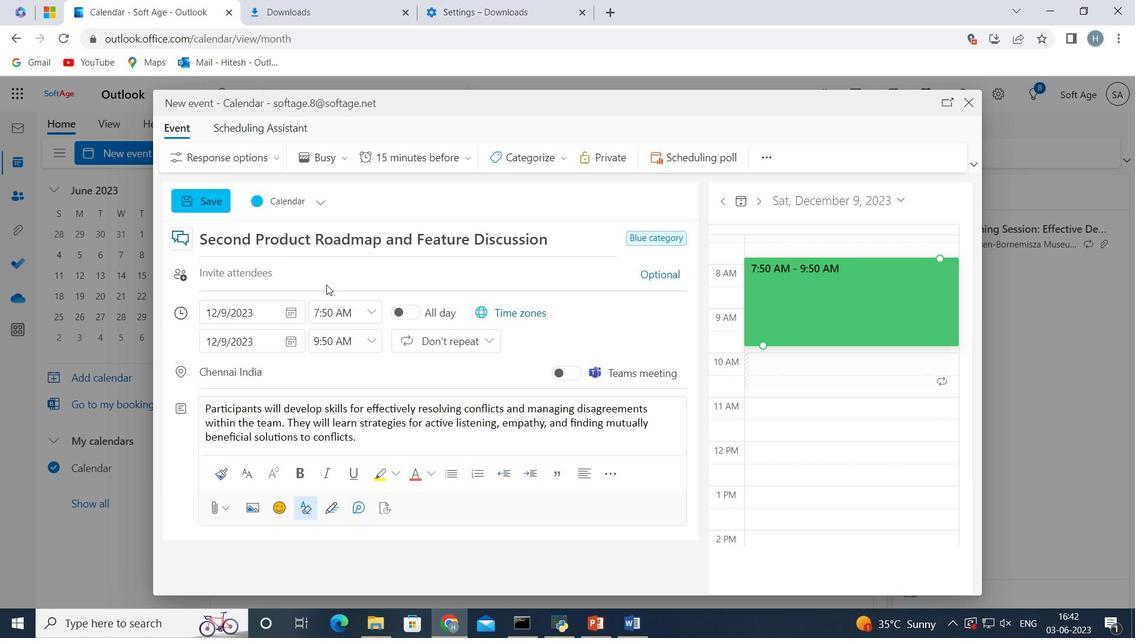 
Action: Mouse pressed left at (326, 283)
Screenshot: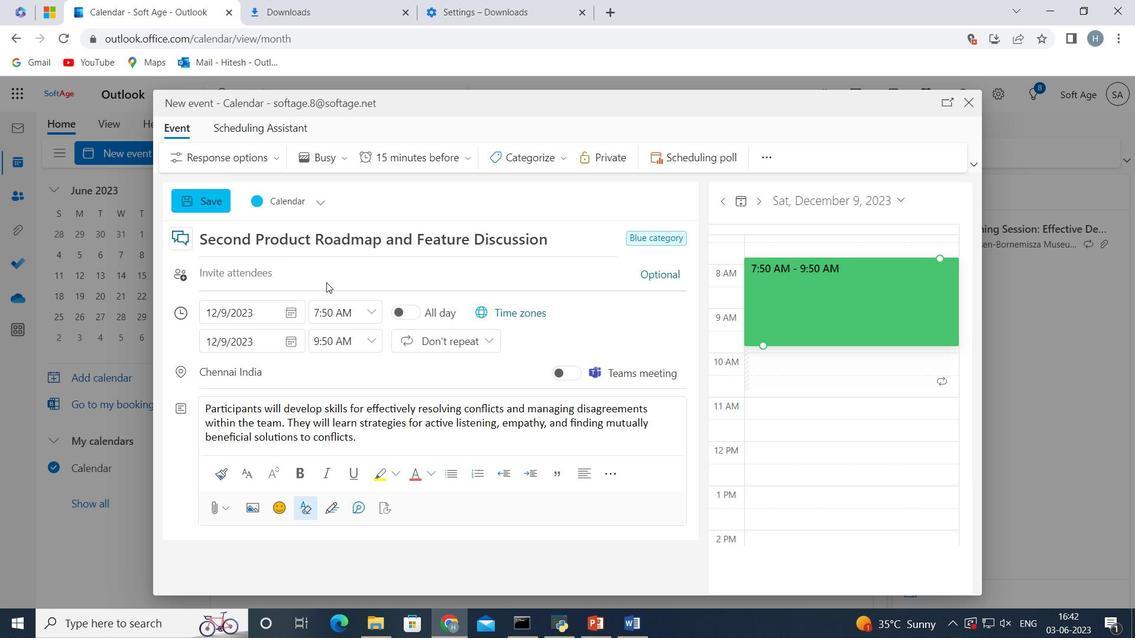 
Action: Key pressed softage.7<Key.shift>@softage.net
Screenshot: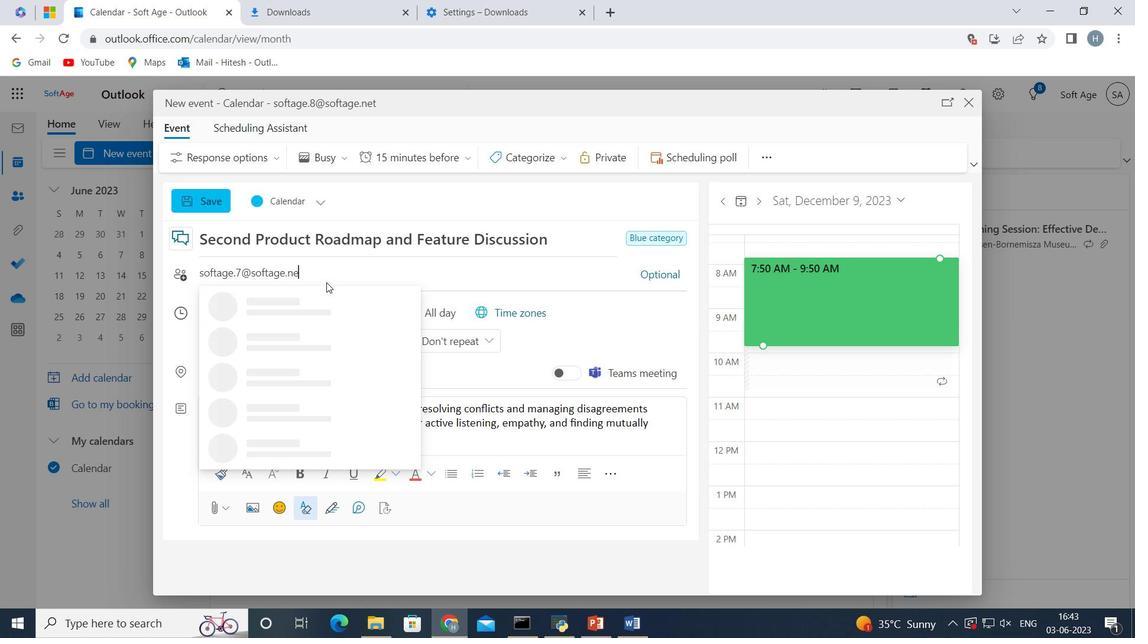 
Action: Mouse moved to (290, 302)
Screenshot: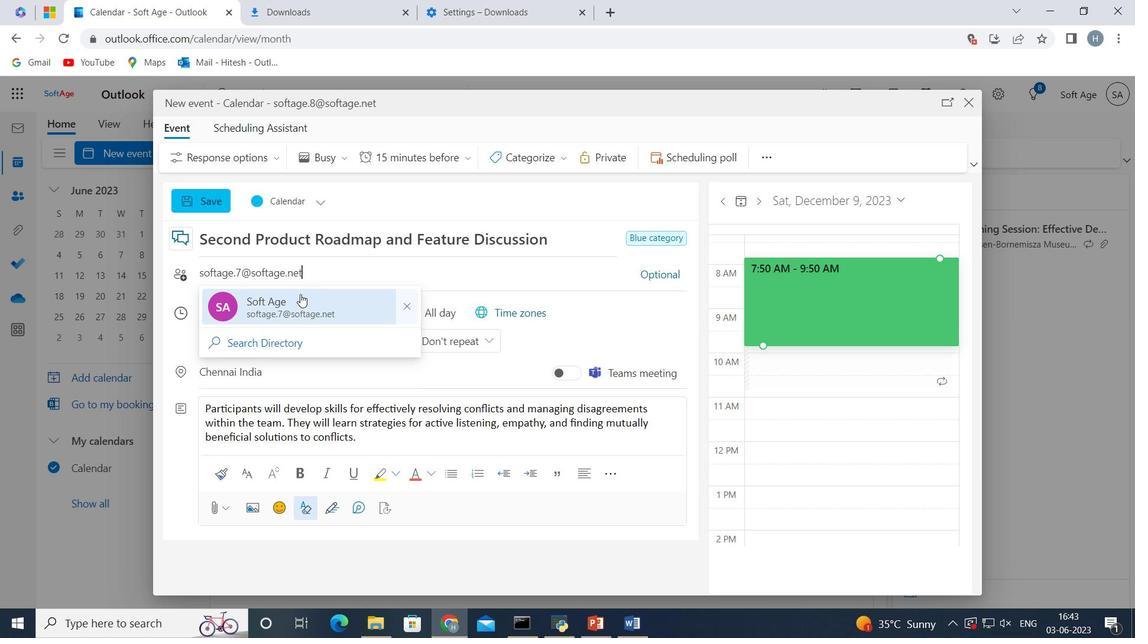 
Action: Mouse pressed left at (290, 302)
Screenshot: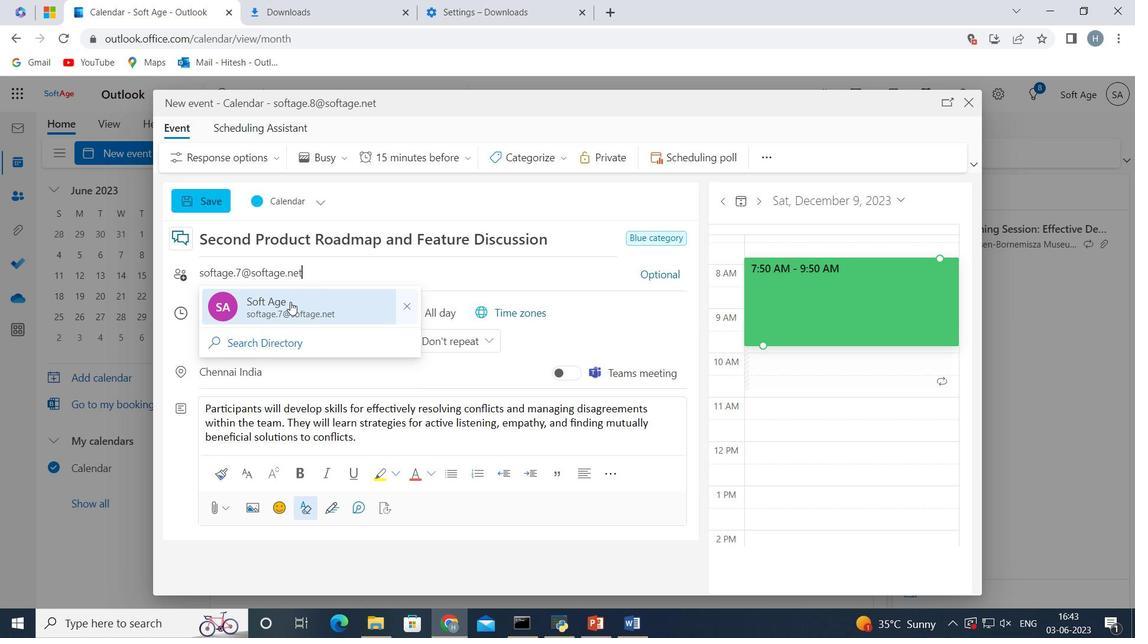 
Action: Key pressed softage.9<Key.shift>@softage.net
Screenshot: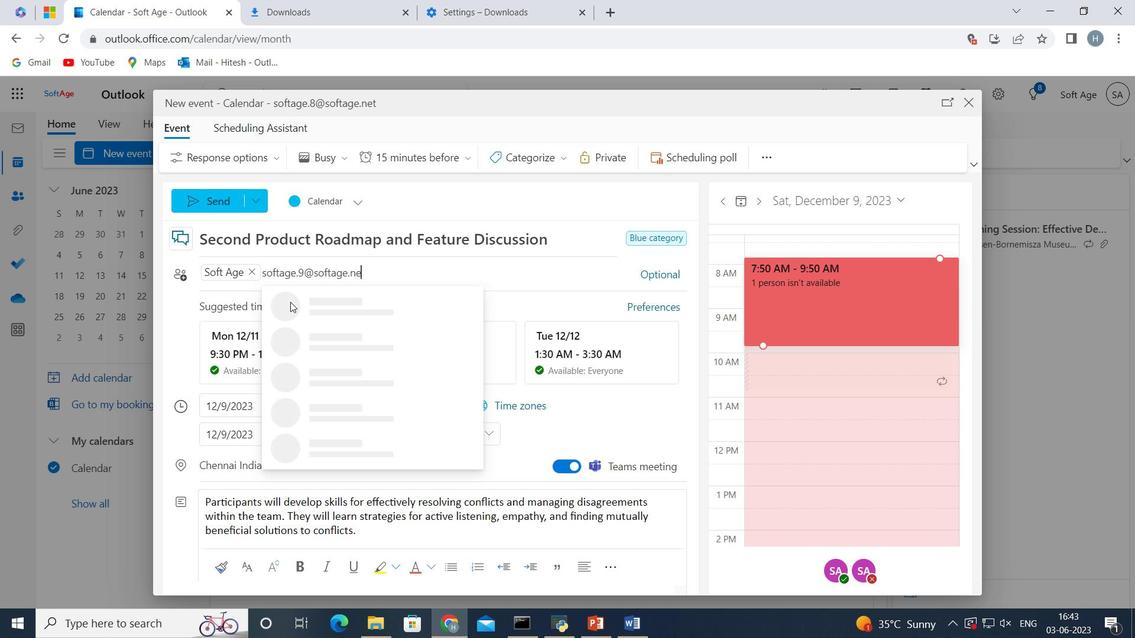 
Action: Mouse moved to (326, 303)
Screenshot: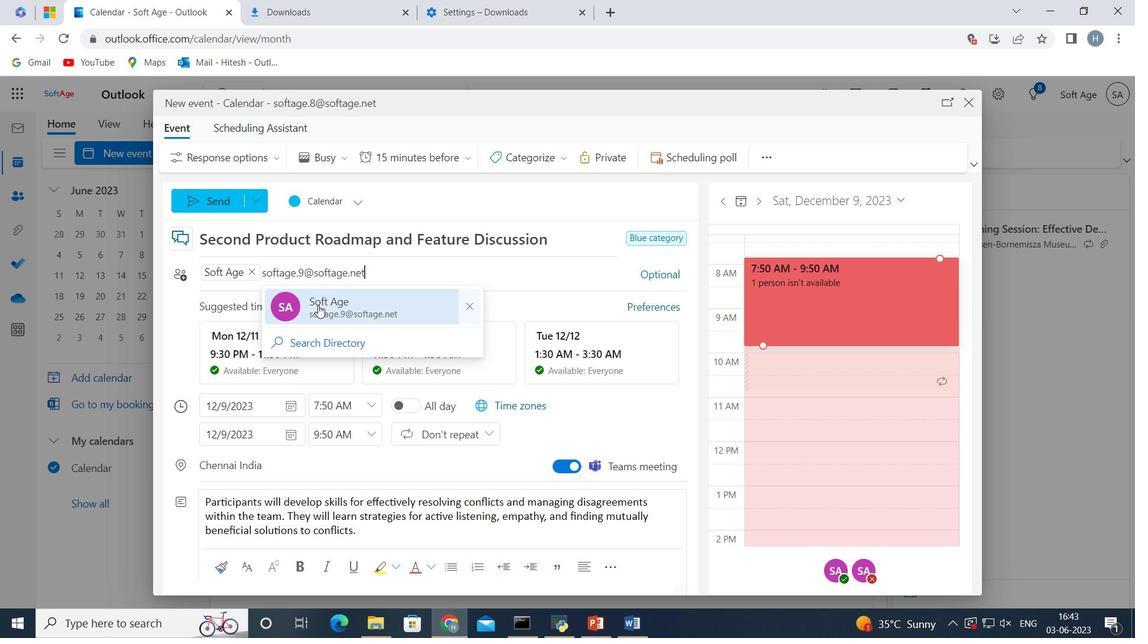 
Action: Mouse pressed left at (326, 303)
Screenshot: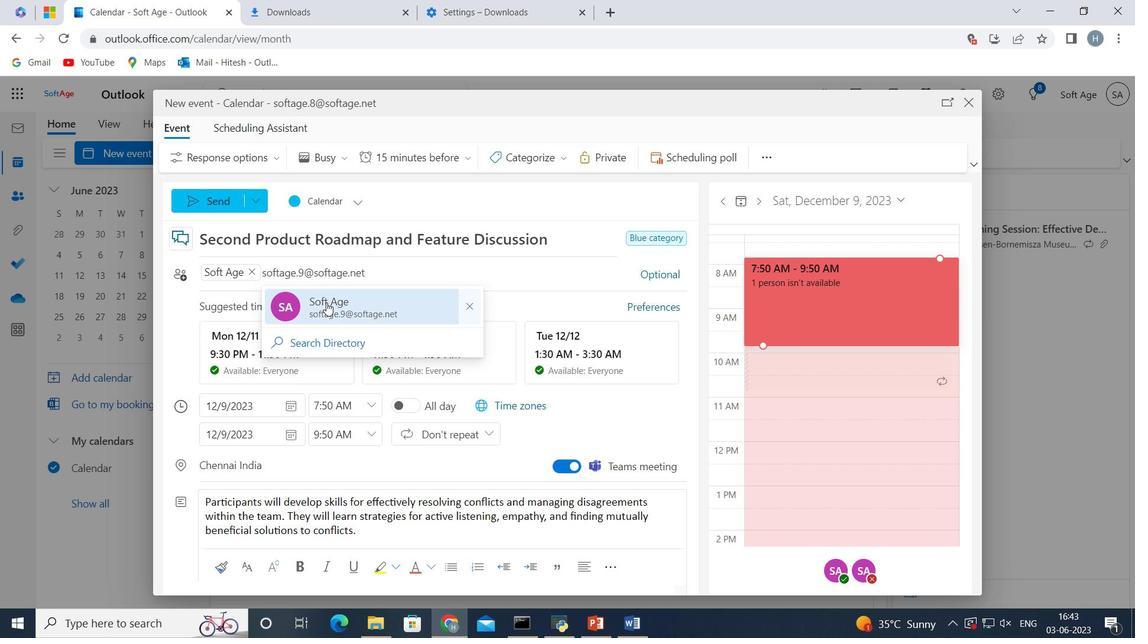 
Action: Mouse moved to (470, 160)
Screenshot: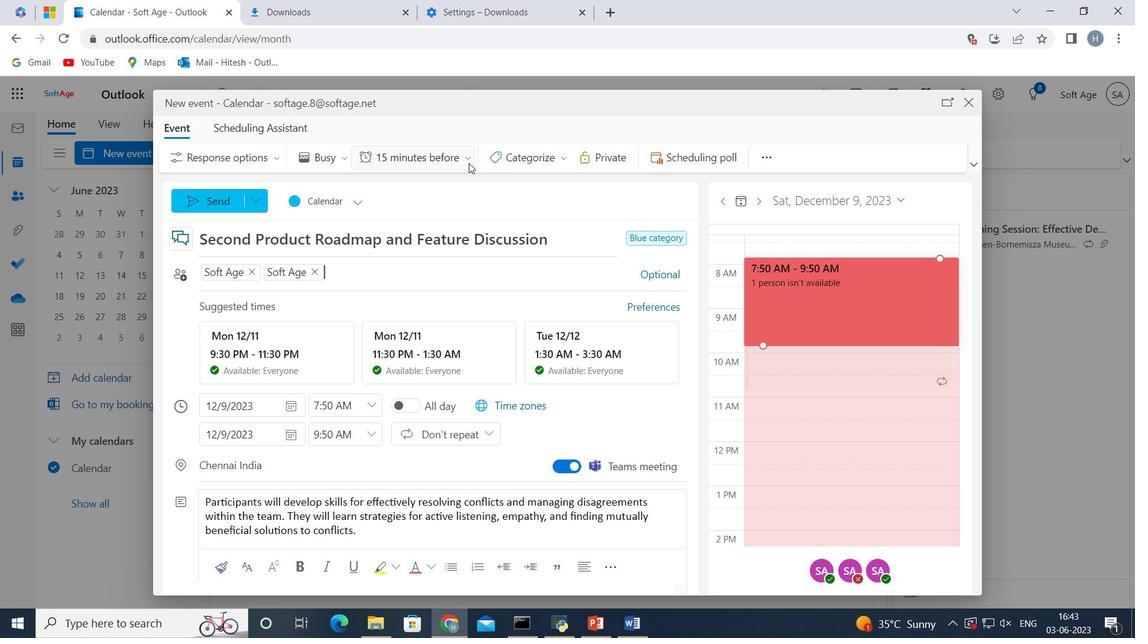 
Action: Mouse pressed left at (470, 160)
Screenshot: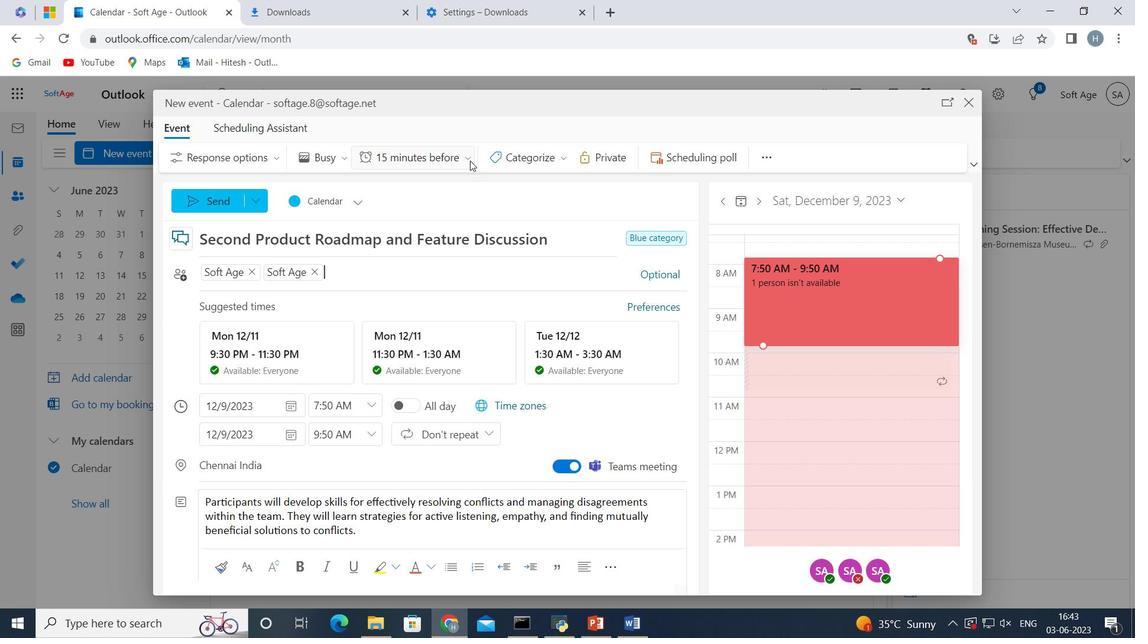 
Action: Mouse moved to (429, 451)
Screenshot: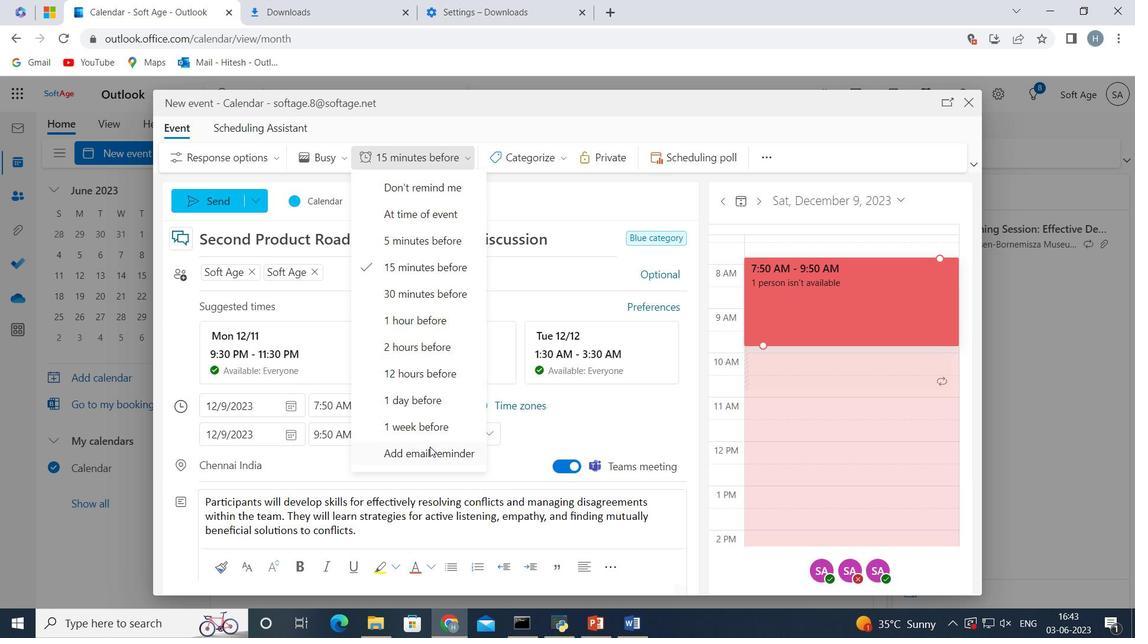 
Action: Mouse pressed left at (429, 451)
Screenshot: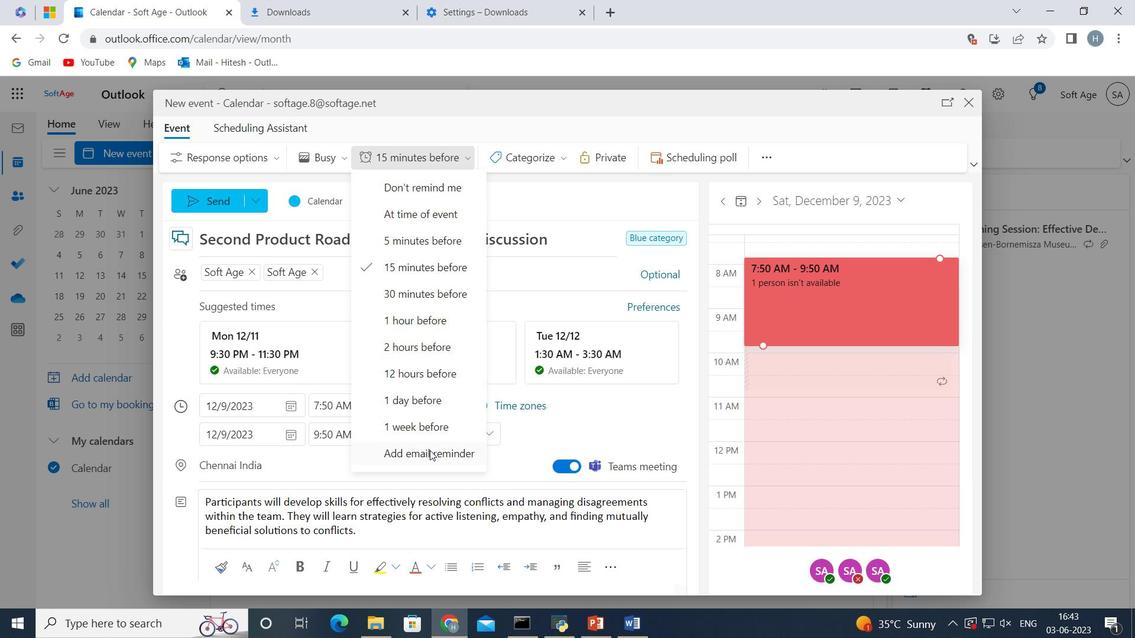 
Action: Mouse moved to (416, 251)
Screenshot: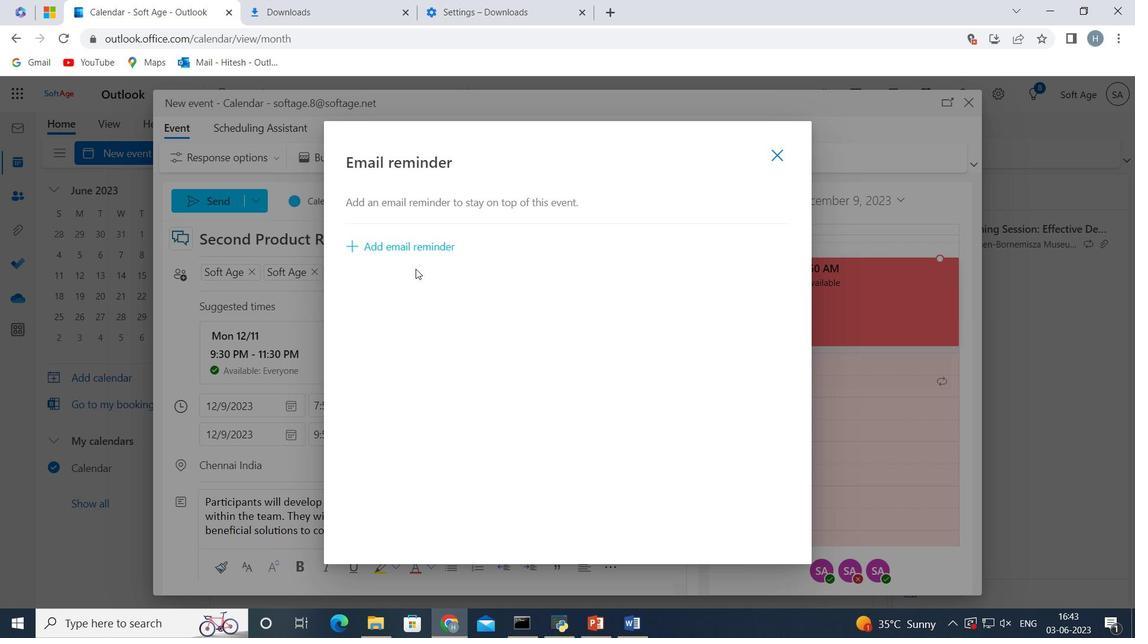 
Action: Mouse pressed left at (416, 251)
Screenshot: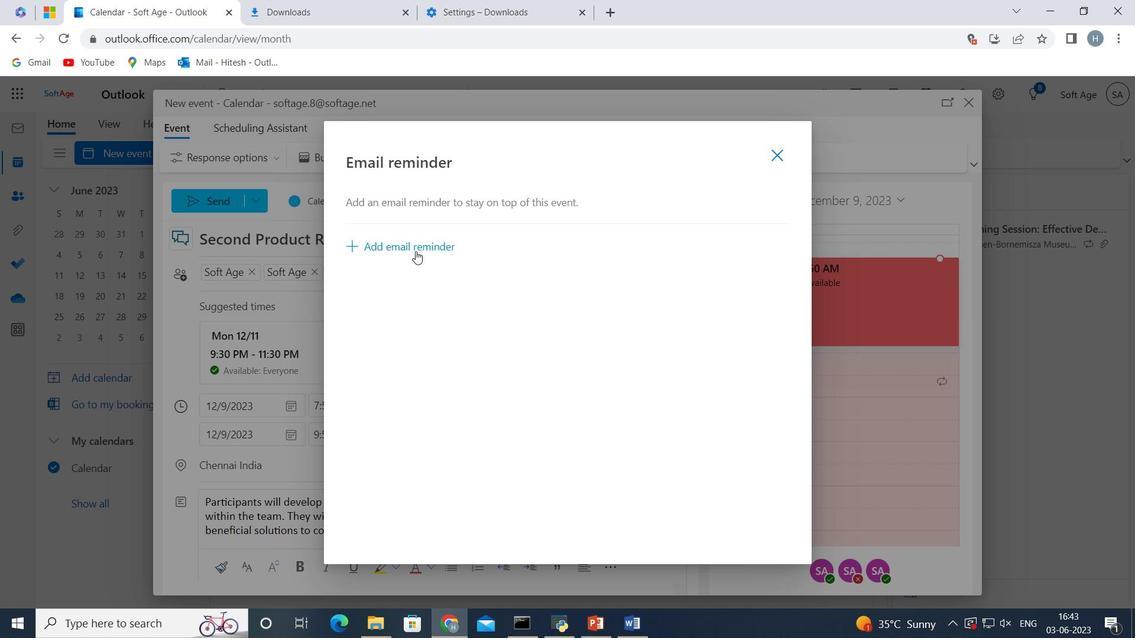 
Action: Mouse moved to (513, 245)
Screenshot: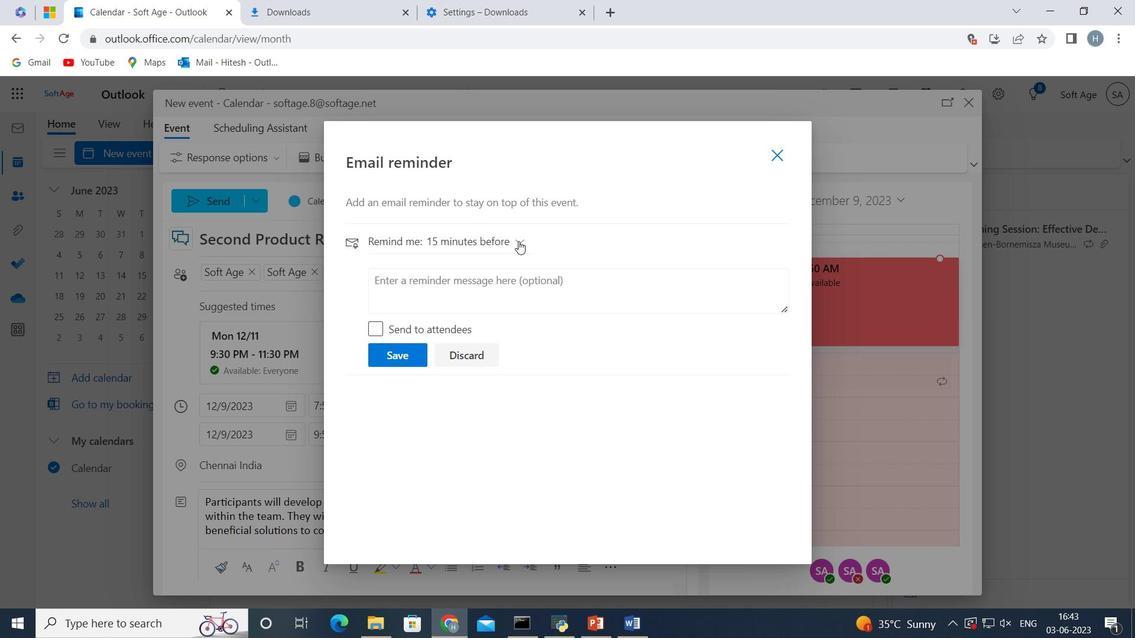
Action: Mouse pressed left at (513, 245)
Screenshot: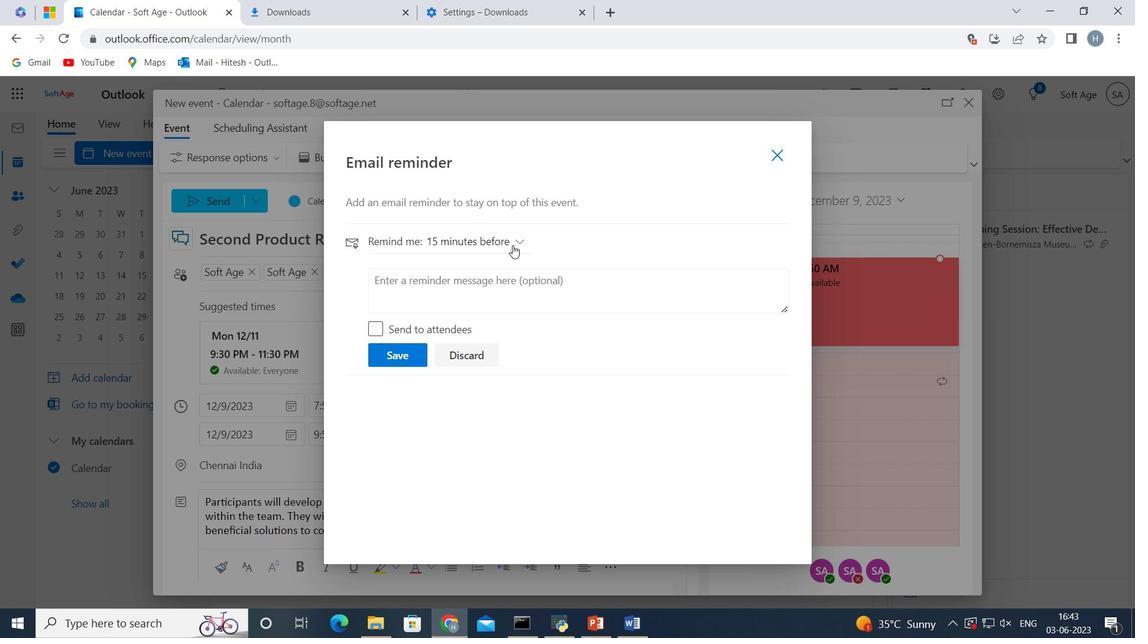 
Action: Mouse moved to (457, 504)
Screenshot: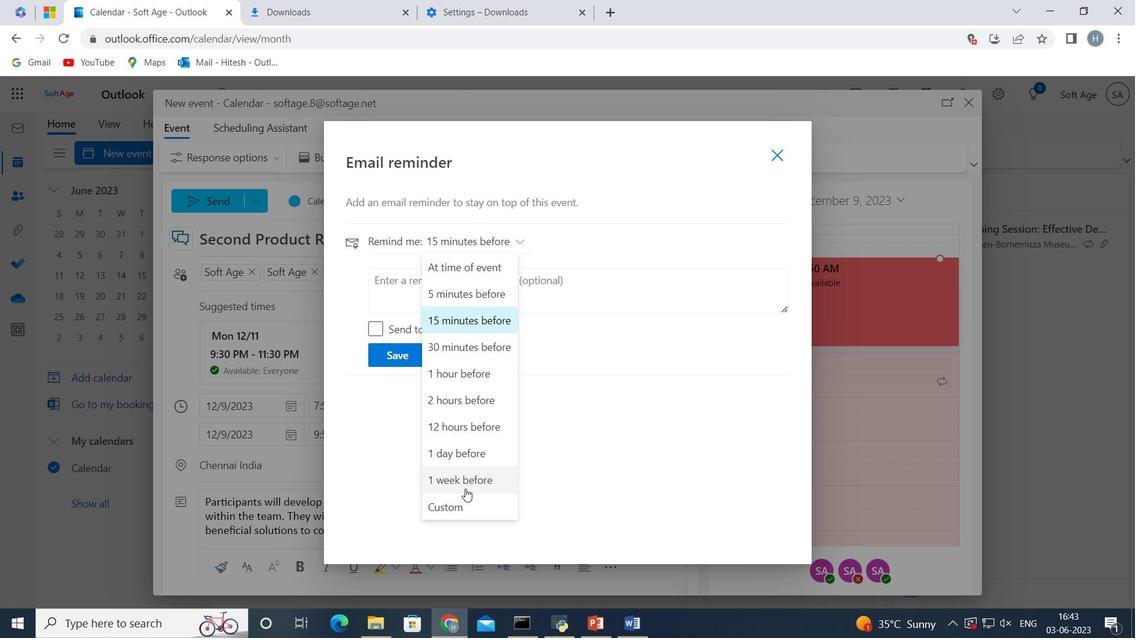 
Action: Mouse pressed left at (457, 504)
Screenshot: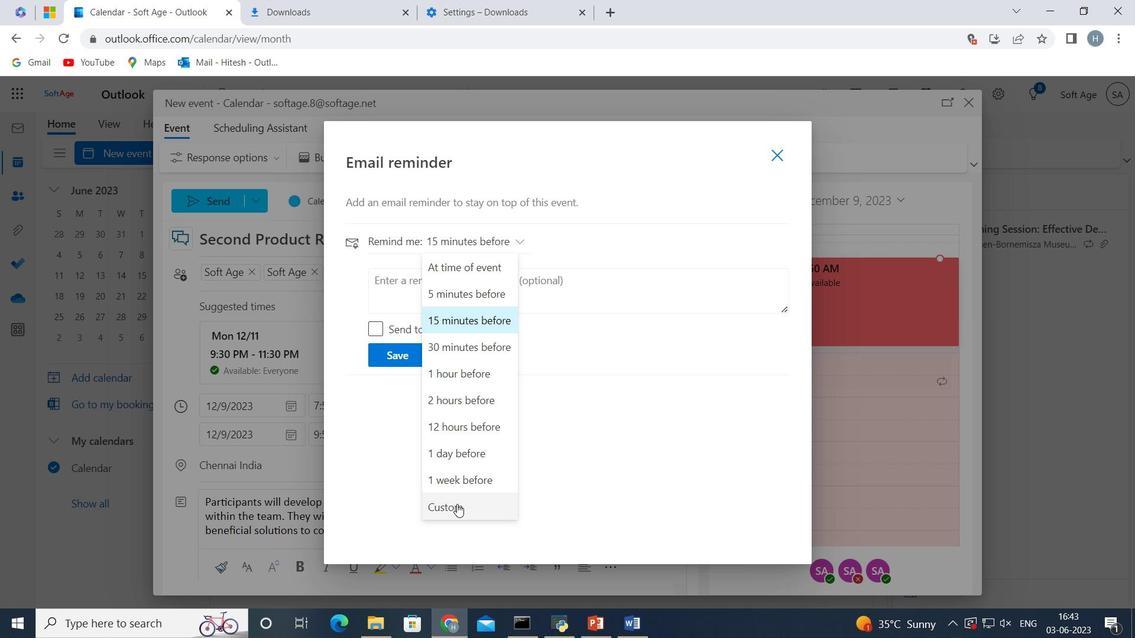 
Action: Mouse moved to (454, 327)
Screenshot: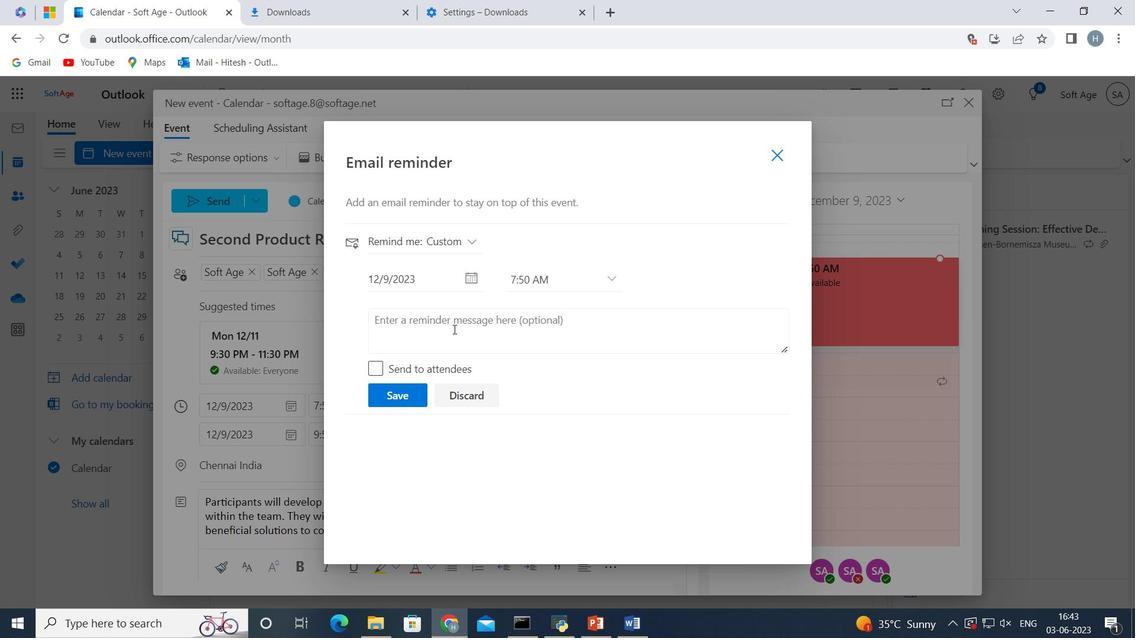 
Action: Mouse pressed left at (454, 327)
Screenshot: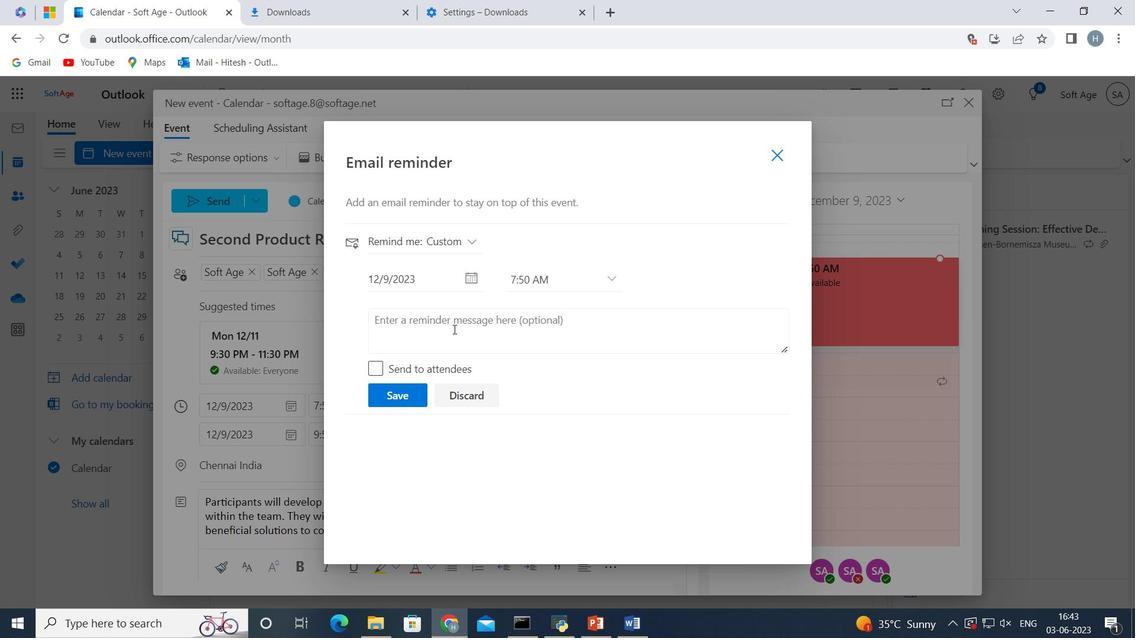 
Action: Key pressed 581<Key.space>w<Key.backspace><Key.shift>Week<Key.space>before
Screenshot: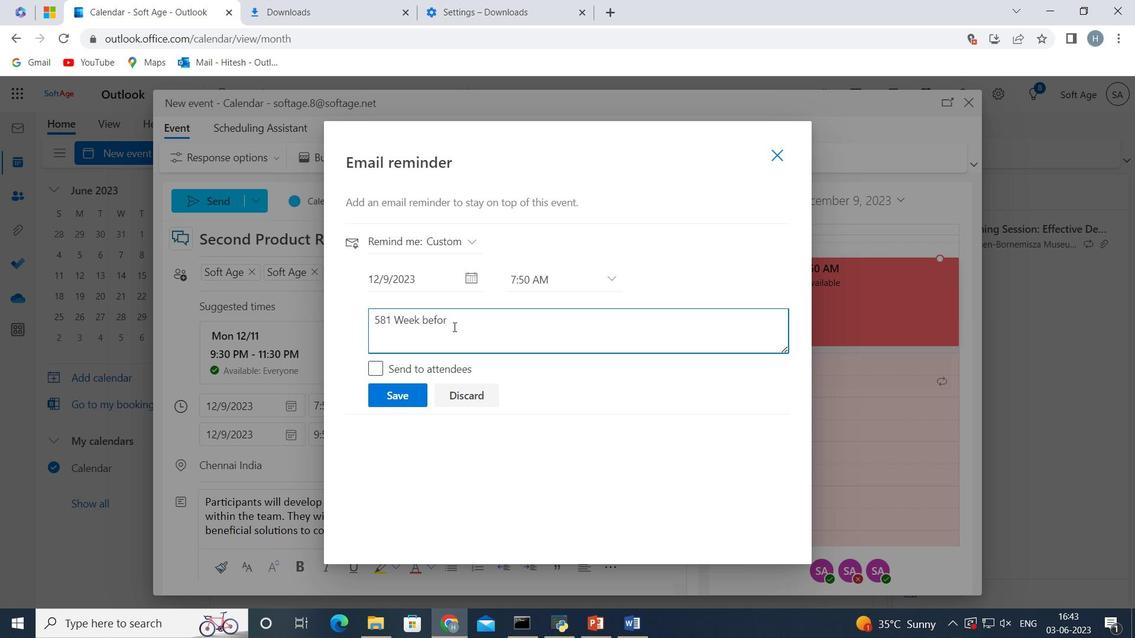 
Action: Mouse moved to (418, 396)
Screenshot: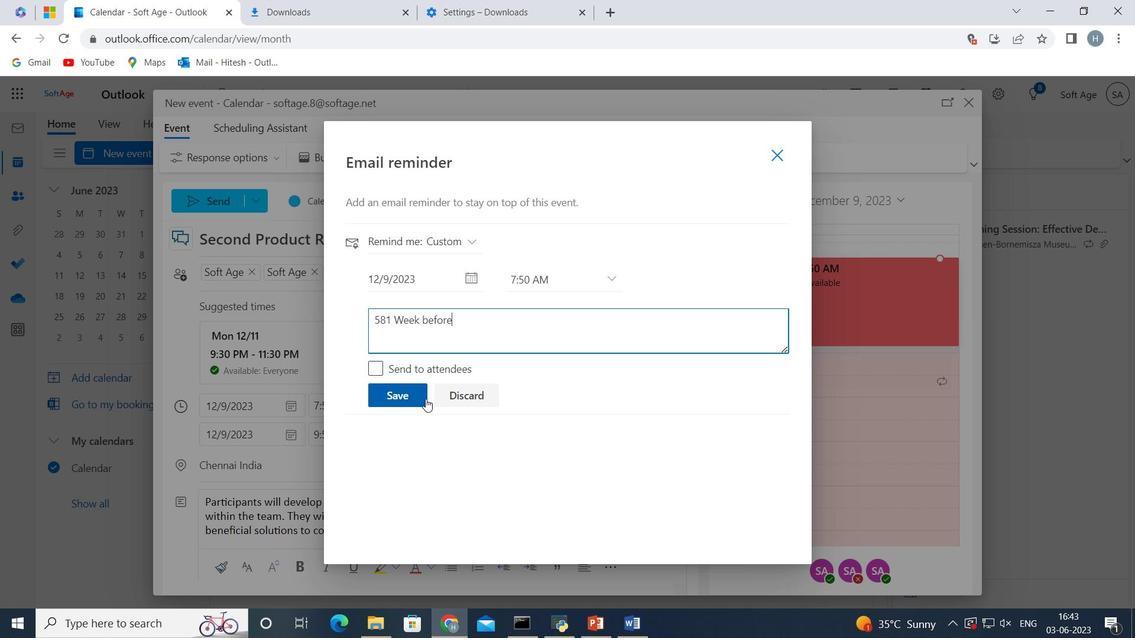 
Action: Mouse pressed left at (418, 396)
Screenshot: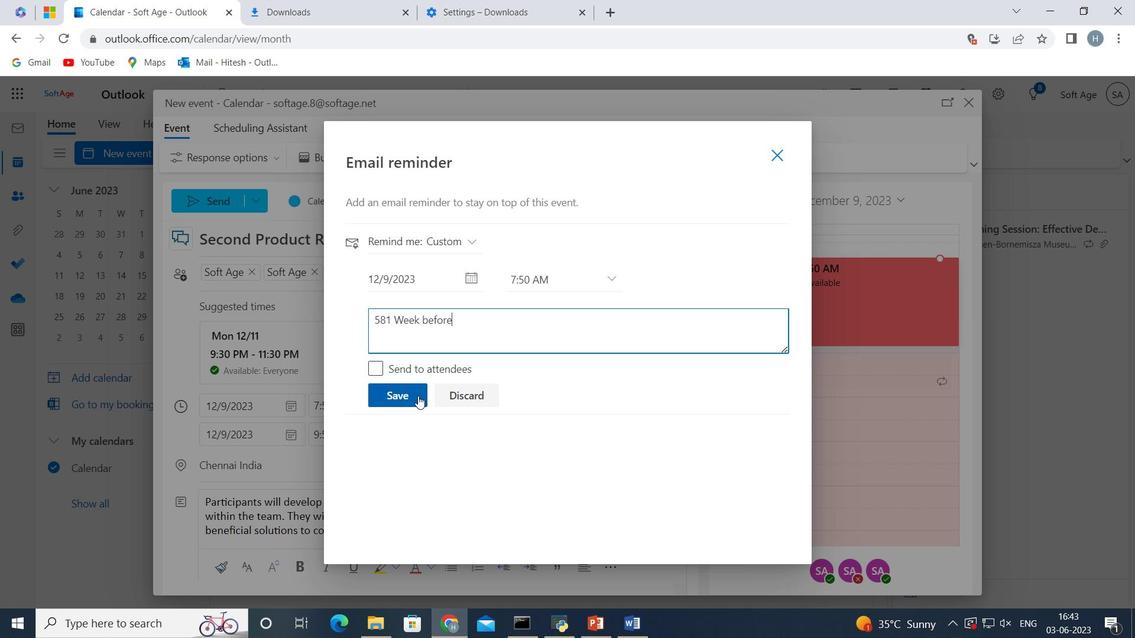 
Action: Mouse moved to (774, 149)
Screenshot: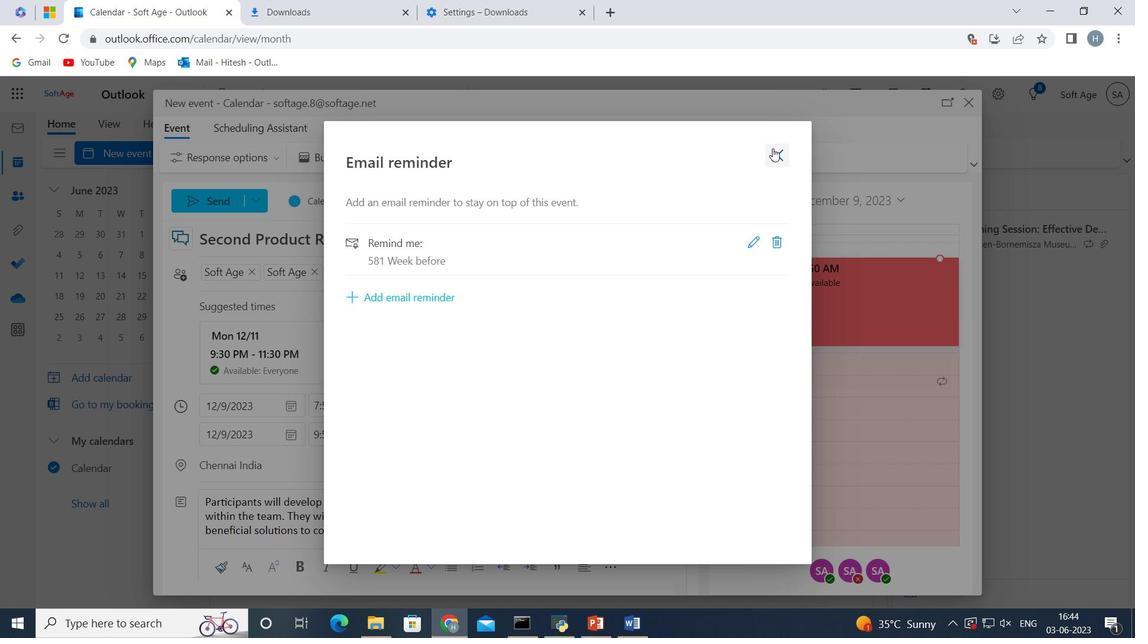 
Action: Mouse pressed left at (774, 149)
Screenshot: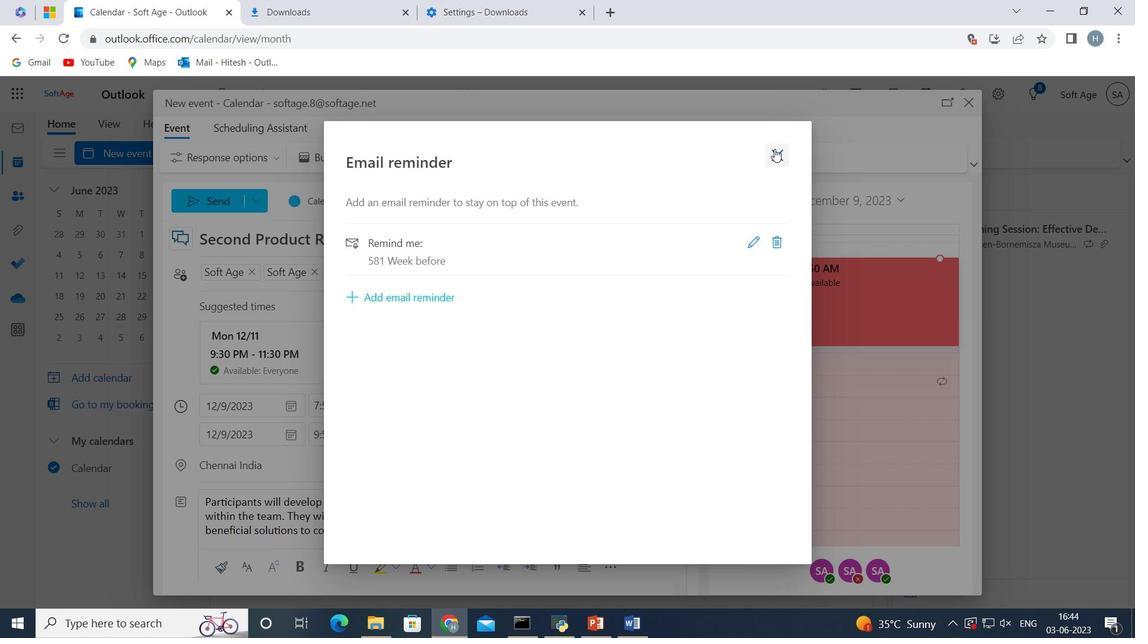 
Action: Mouse moved to (587, 209)
Screenshot: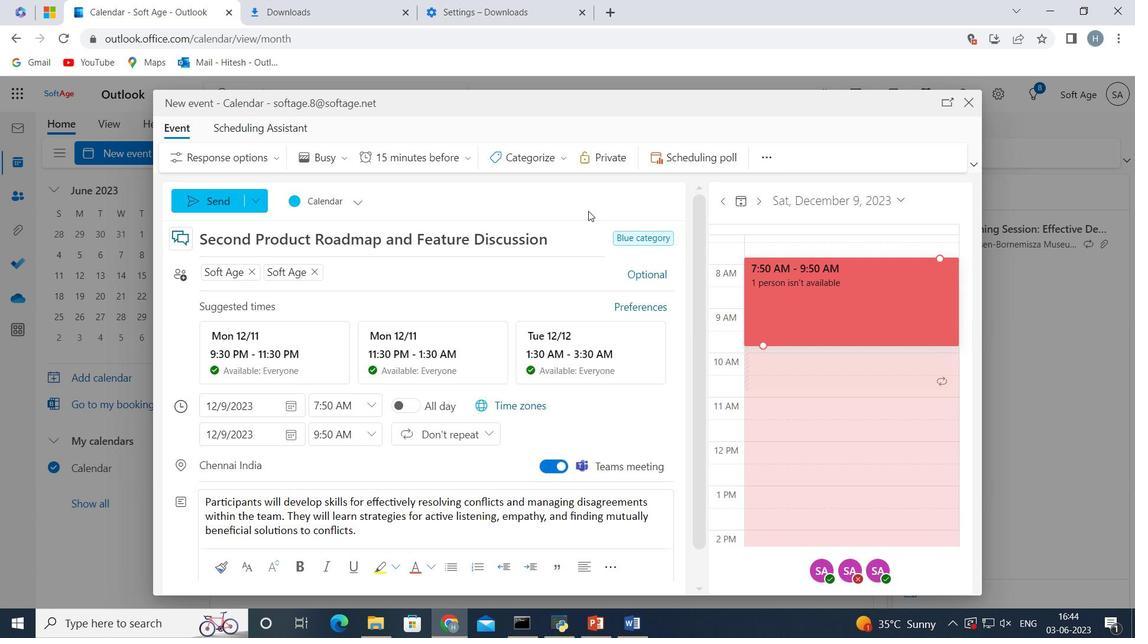 
